Task: Open Card Harassment Prevention Training in Board Customer Feedback Management and Action Planning to Workspace Financial Planning and Analysis and add a team member Softage.3@softage.net, a label Yellow, a checklist Data Management, an attachment from your onedrive, a color Yellow and finally, add a card description 'Develop and launch new sales promotion for seasonal products' and a comment 'This task requires us to be proactive in identifying potential challenges and finding solutions to overcome them.'. Add a start date 'Jan 03, 1900' with a due date 'Jan 10, 1900'
Action: Mouse moved to (209, 128)
Screenshot: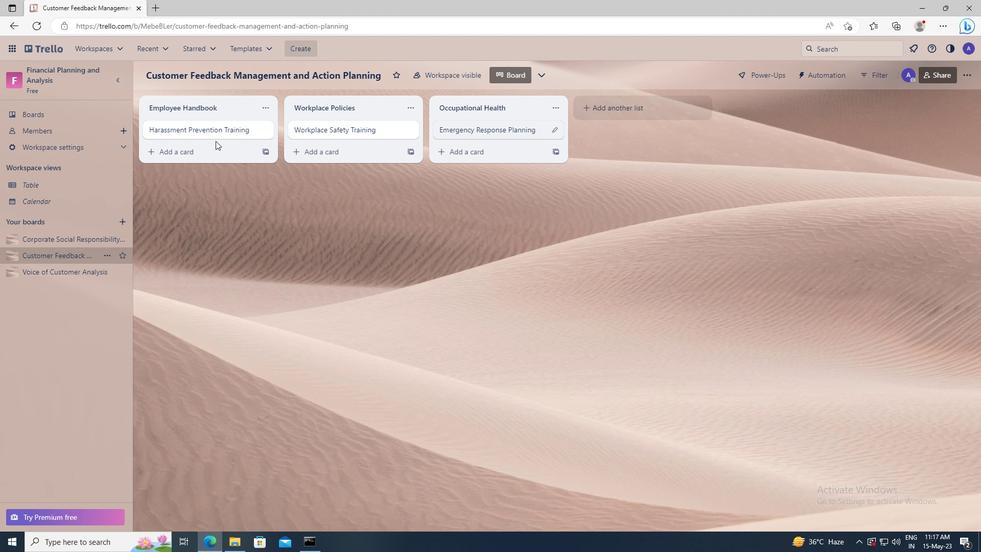 
Action: Mouse pressed left at (209, 128)
Screenshot: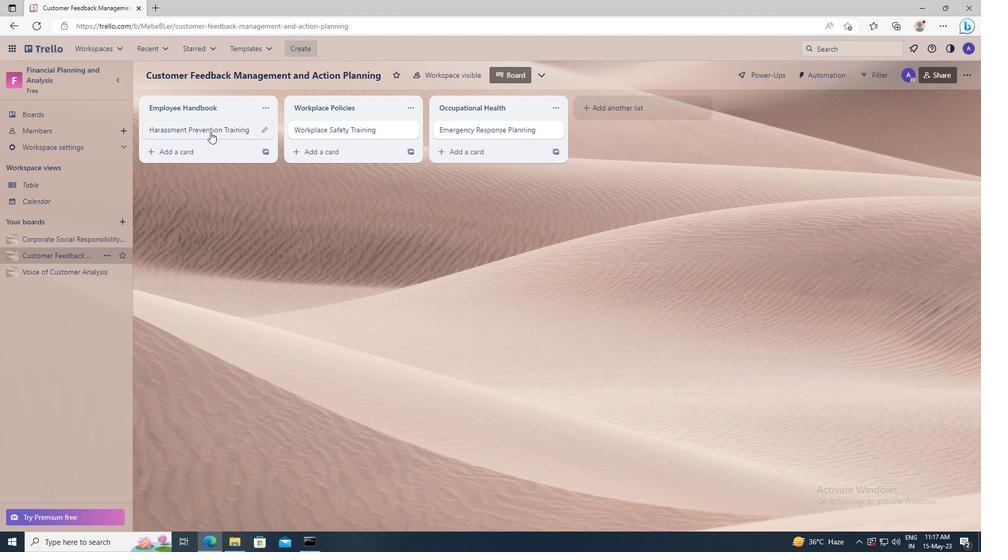 
Action: Mouse moved to (599, 126)
Screenshot: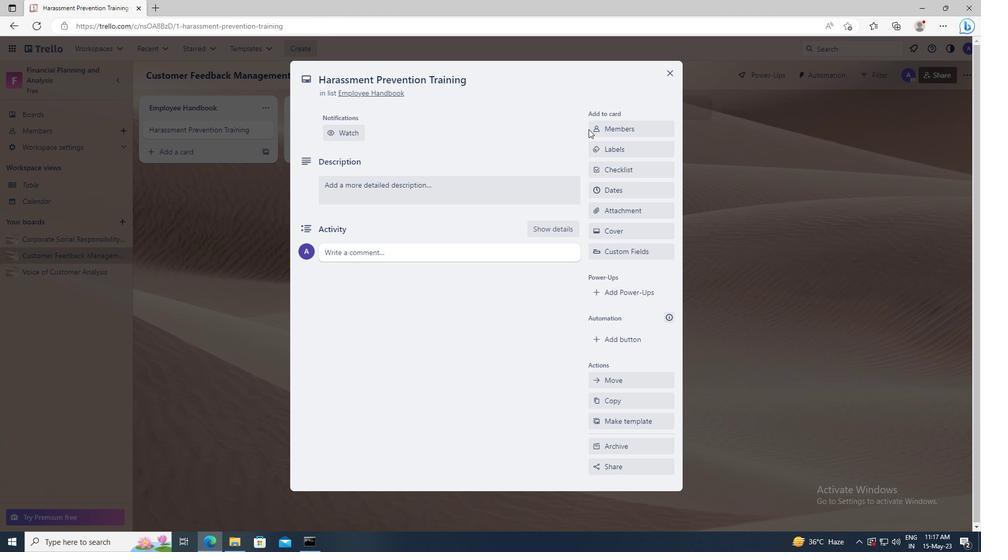 
Action: Mouse pressed left at (599, 126)
Screenshot: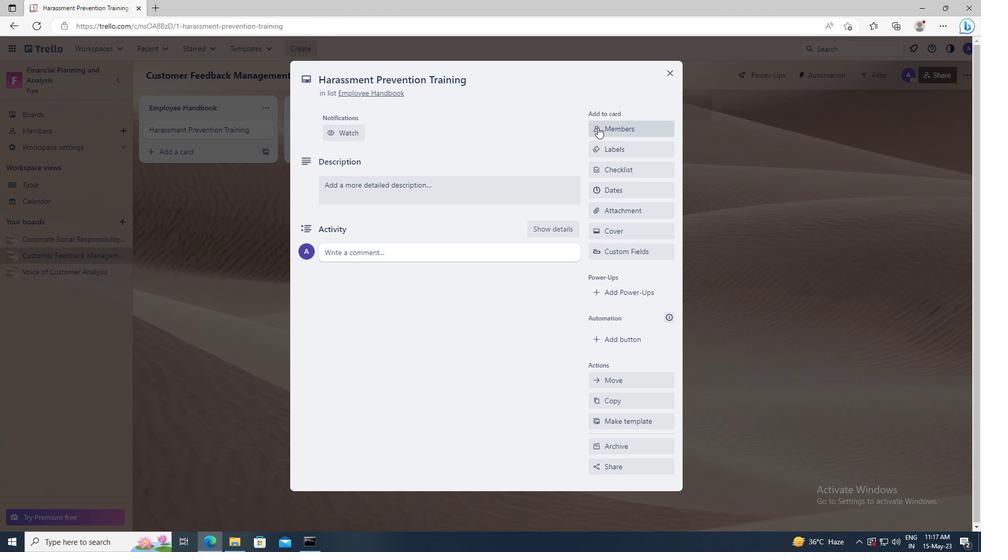
Action: Mouse moved to (607, 174)
Screenshot: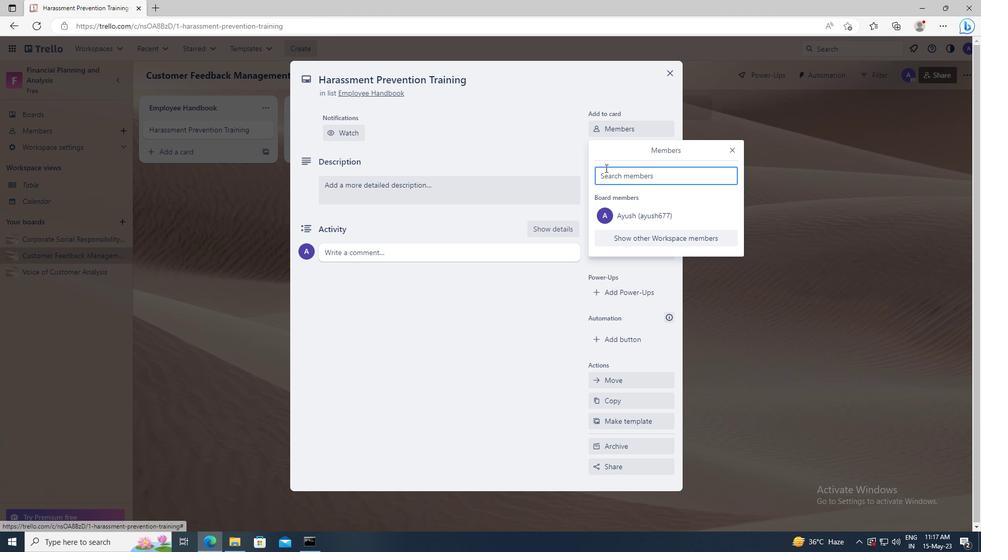 
Action: Mouse pressed left at (607, 174)
Screenshot: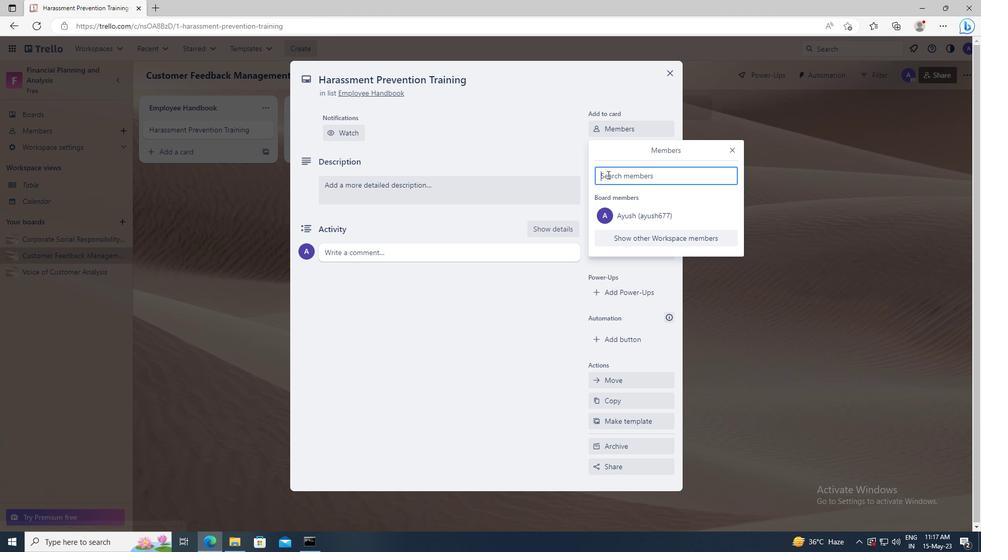 
Action: Mouse moved to (607, 174)
Screenshot: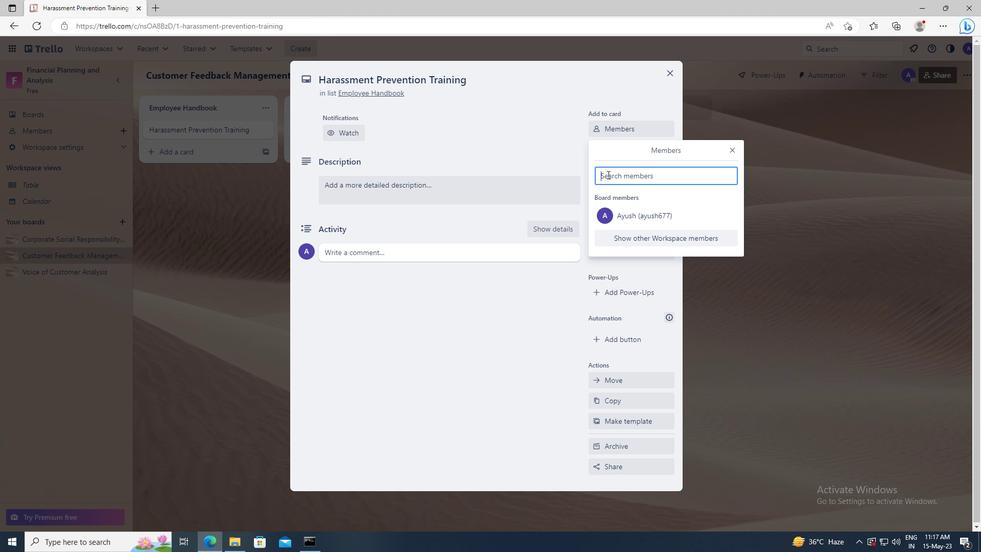 
Action: Key pressed <Key.shift>SOFTAGE.3
Screenshot: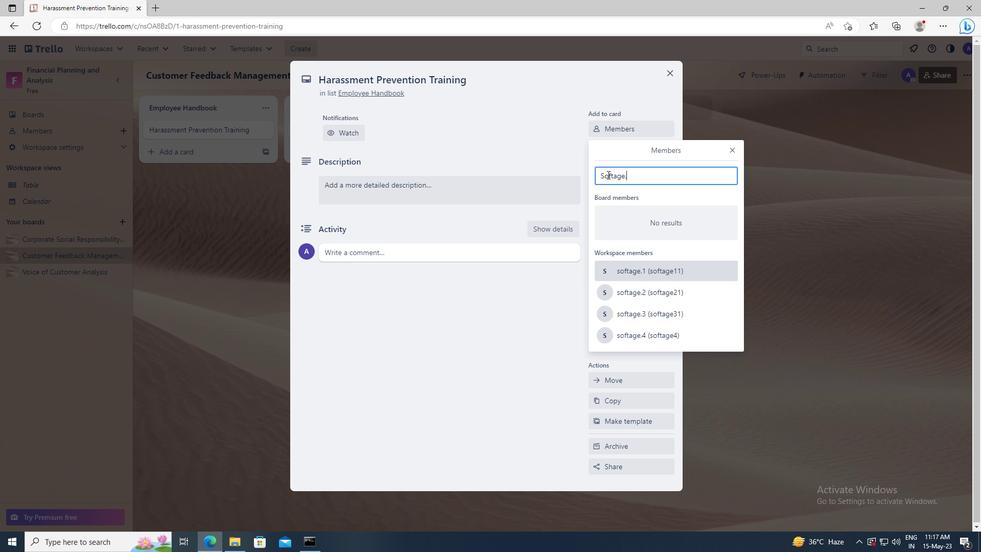 
Action: Mouse moved to (621, 270)
Screenshot: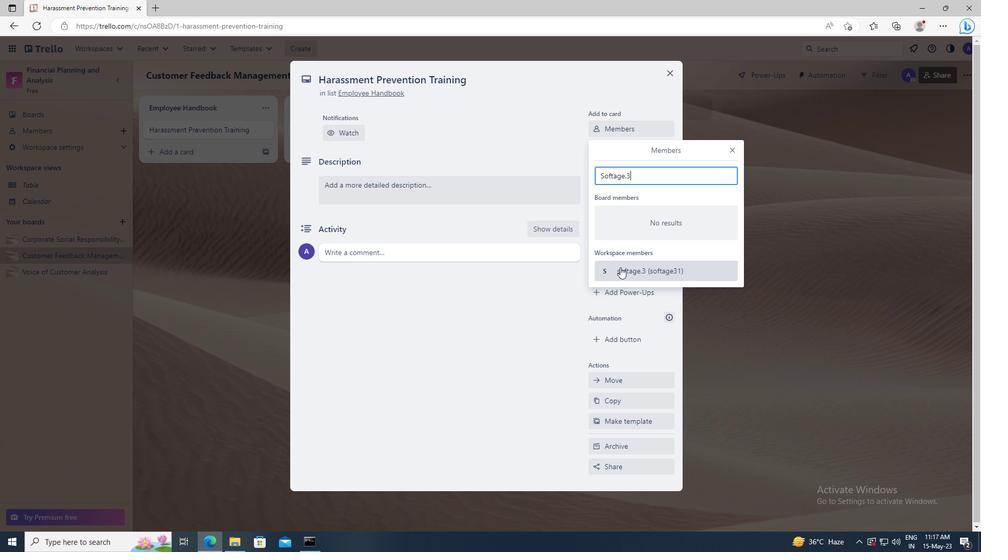 
Action: Mouse pressed left at (621, 270)
Screenshot: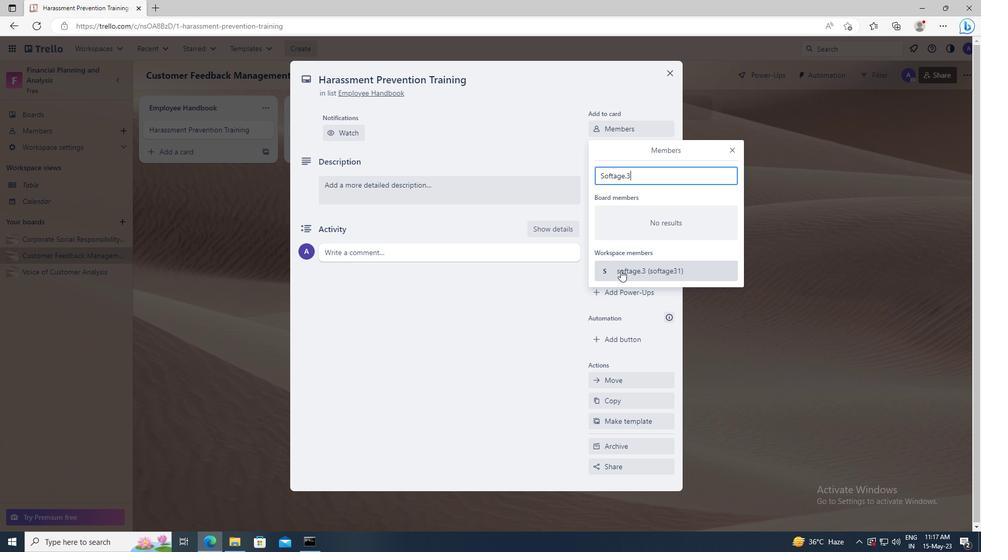 
Action: Mouse moved to (732, 149)
Screenshot: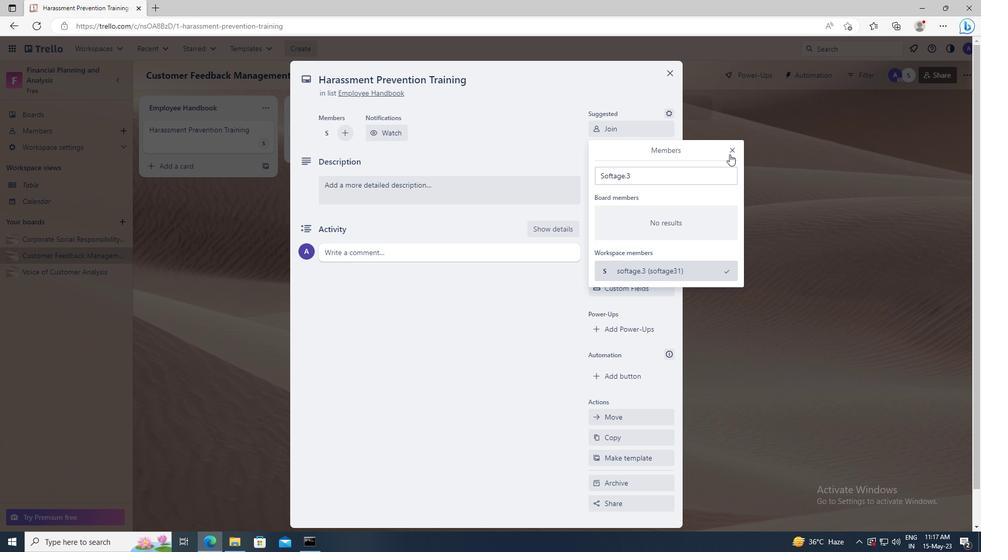 
Action: Mouse pressed left at (732, 149)
Screenshot: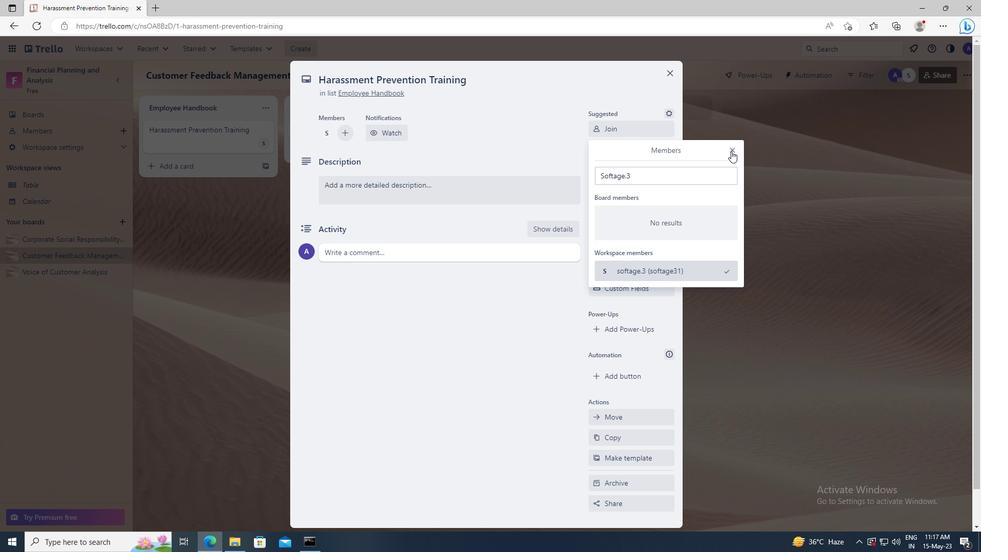 
Action: Mouse moved to (622, 186)
Screenshot: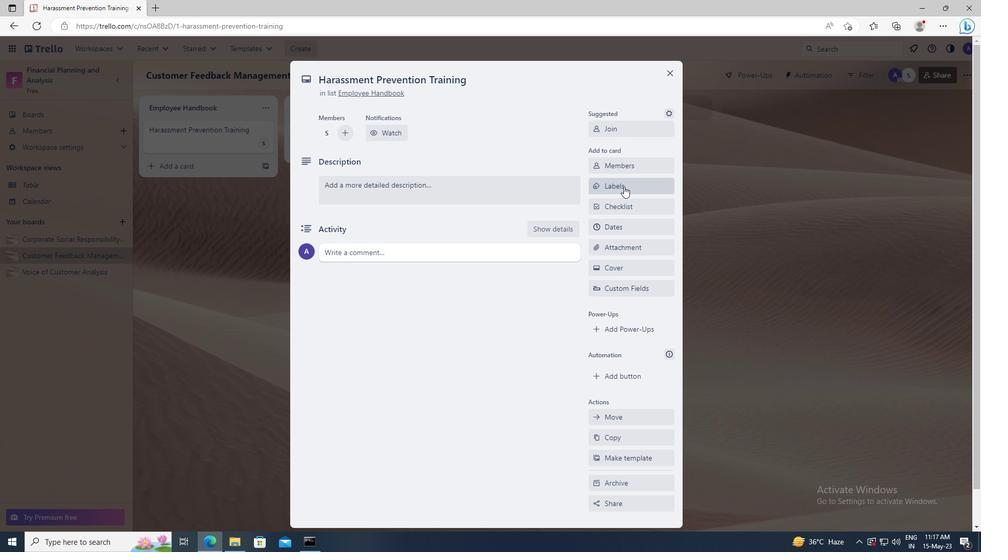 
Action: Mouse pressed left at (622, 186)
Screenshot: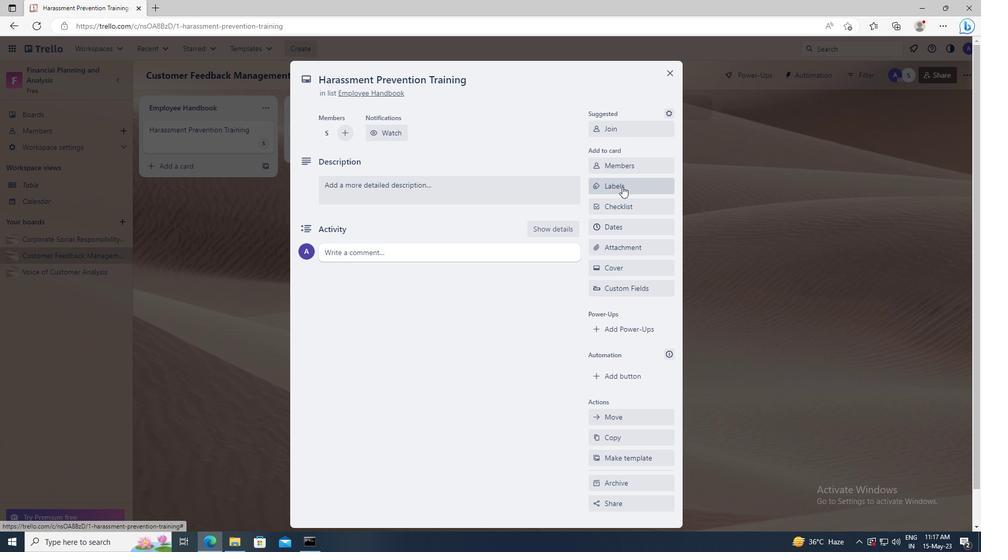 
Action: Mouse moved to (659, 385)
Screenshot: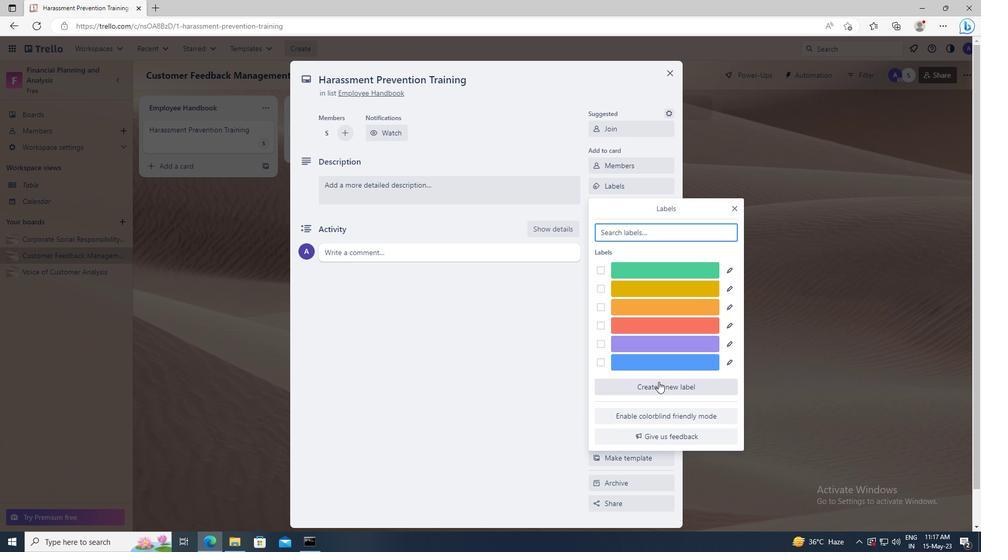 
Action: Mouse pressed left at (659, 385)
Screenshot: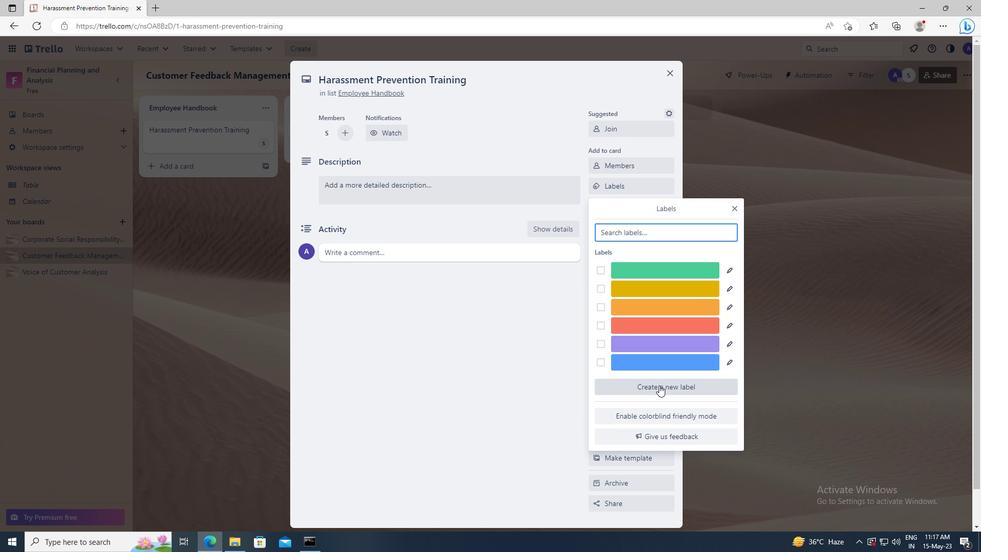 
Action: Mouse moved to (640, 358)
Screenshot: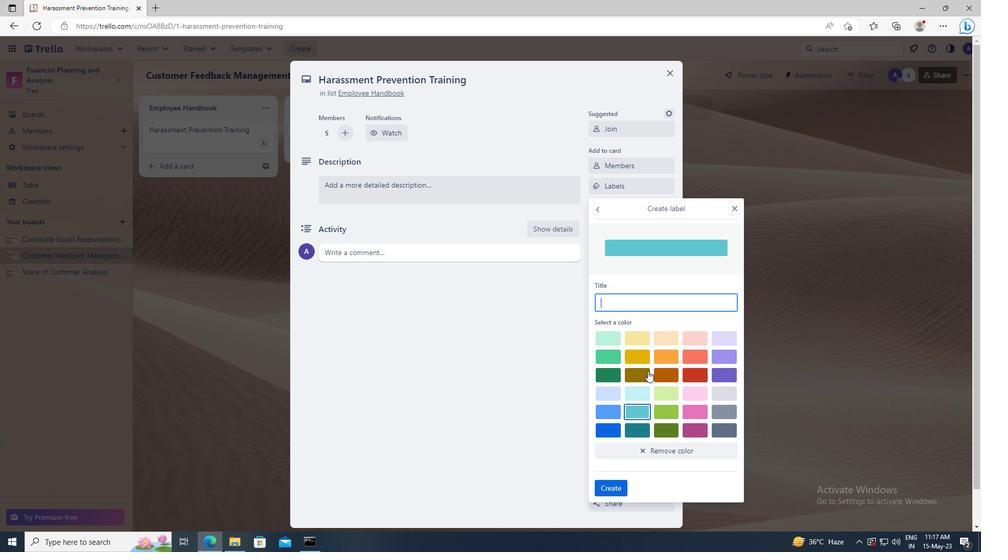 
Action: Mouse pressed left at (640, 358)
Screenshot: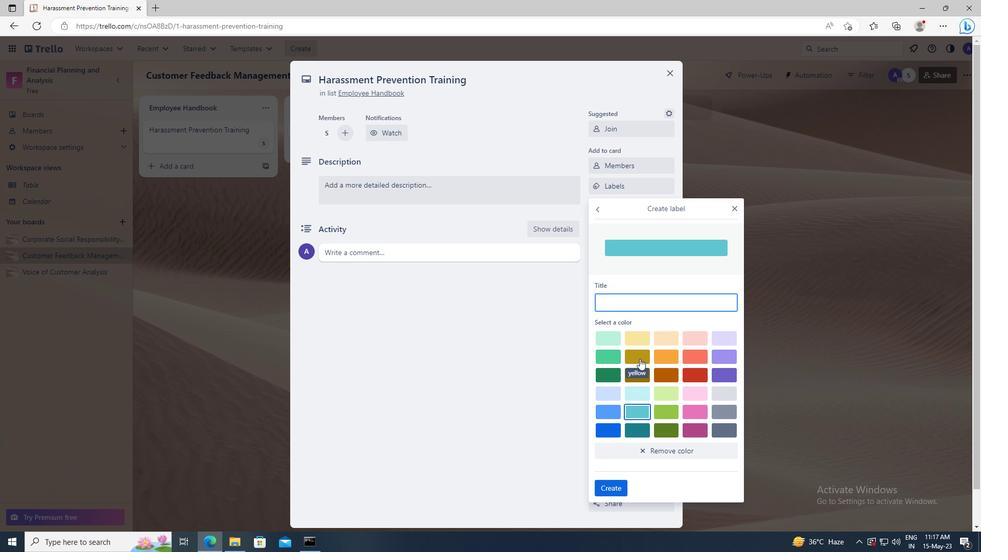 
Action: Mouse moved to (616, 487)
Screenshot: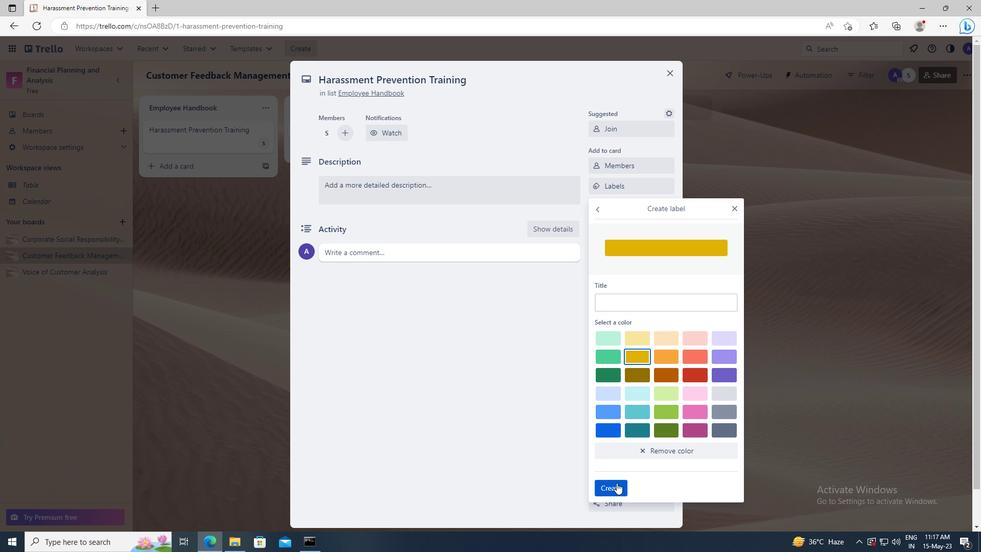 
Action: Mouse pressed left at (616, 487)
Screenshot: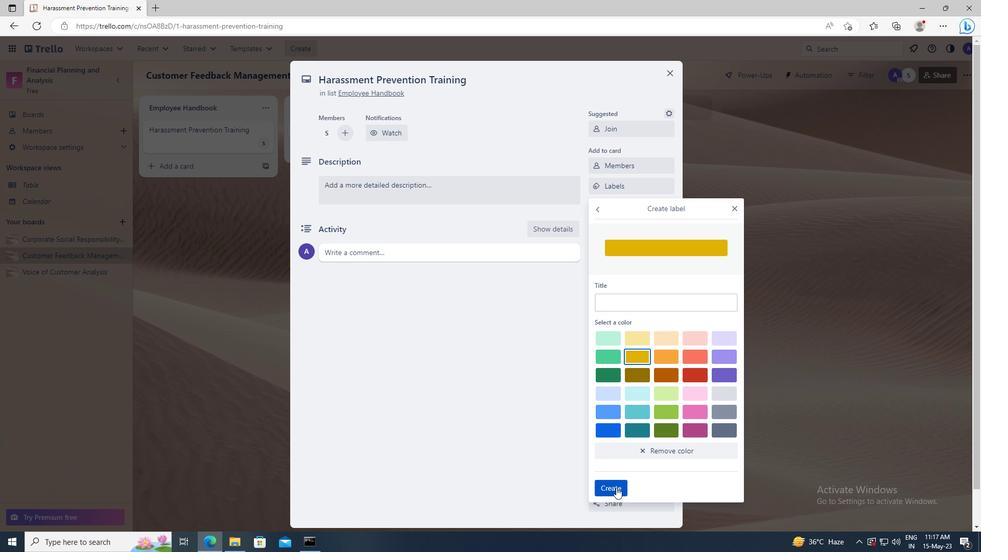 
Action: Mouse moved to (737, 208)
Screenshot: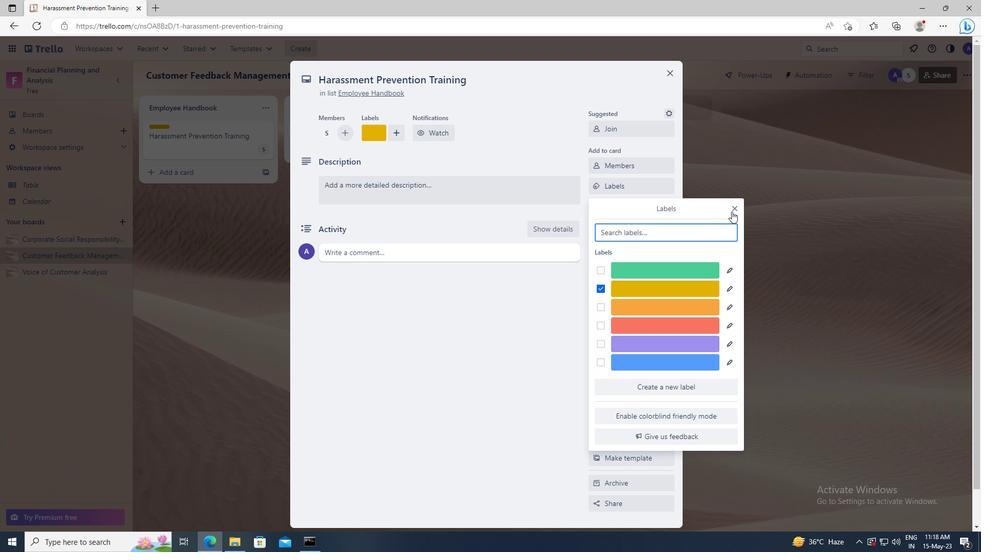 
Action: Mouse pressed left at (737, 208)
Screenshot: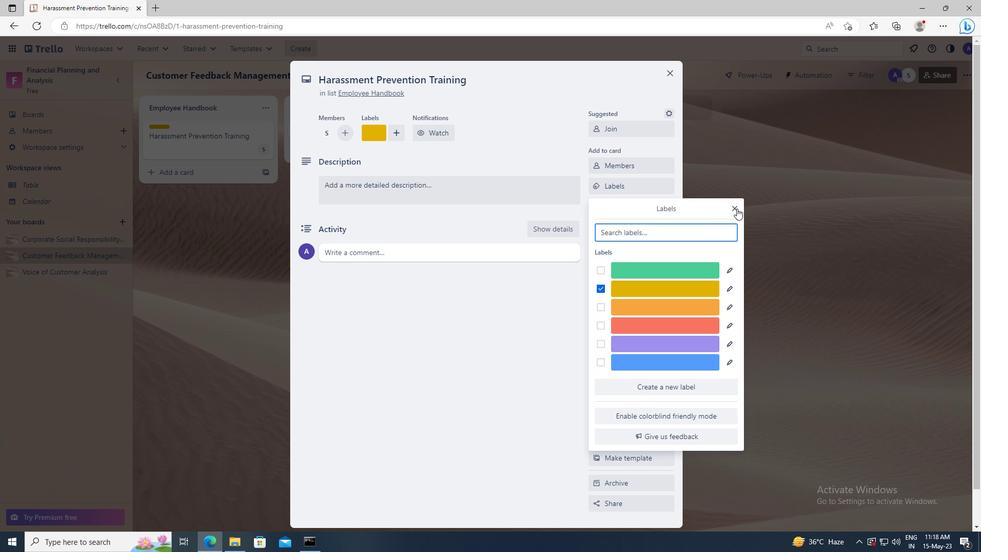
Action: Mouse moved to (650, 204)
Screenshot: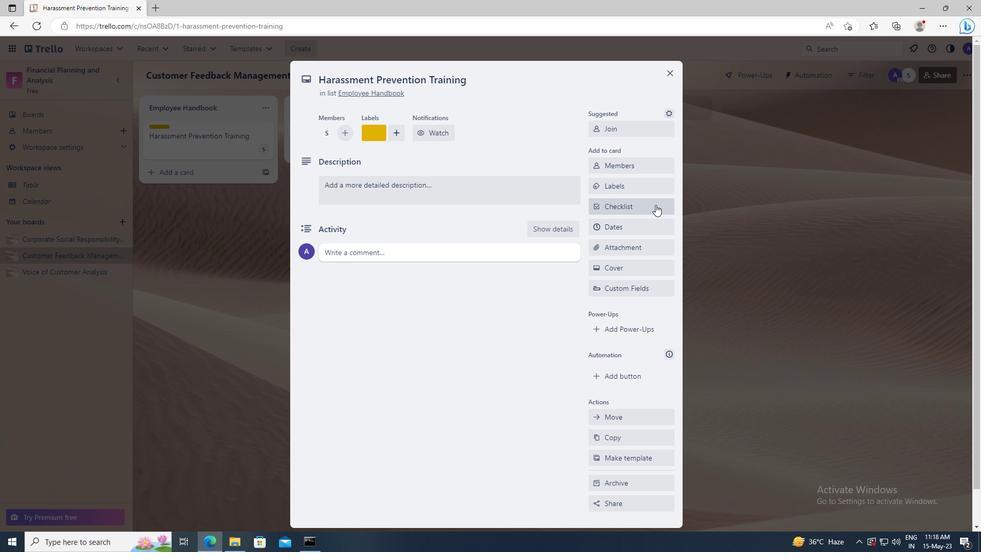 
Action: Mouse pressed left at (650, 204)
Screenshot: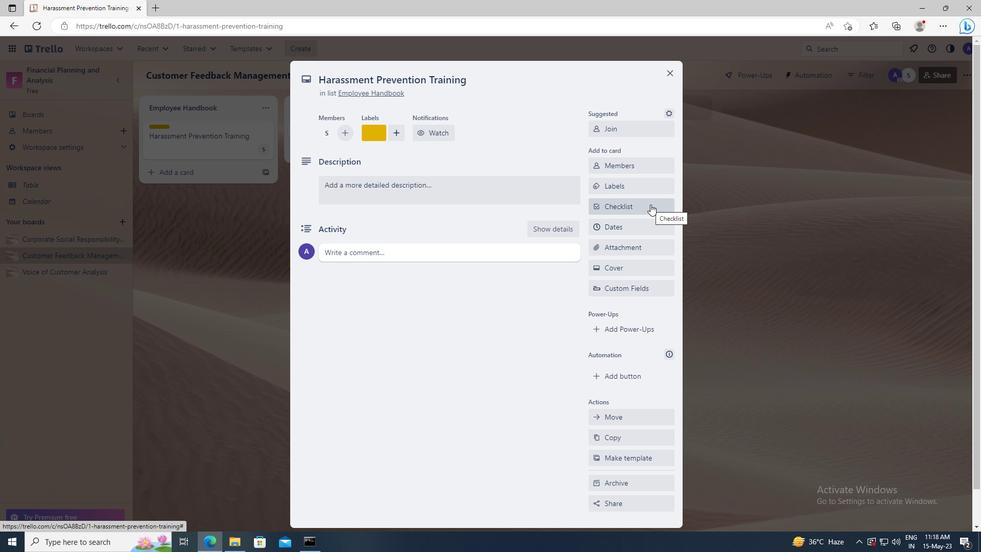 
Action: Key pressed <Key.shift>DATA<Key.space><Key.shift>MANAGEMENT
Screenshot: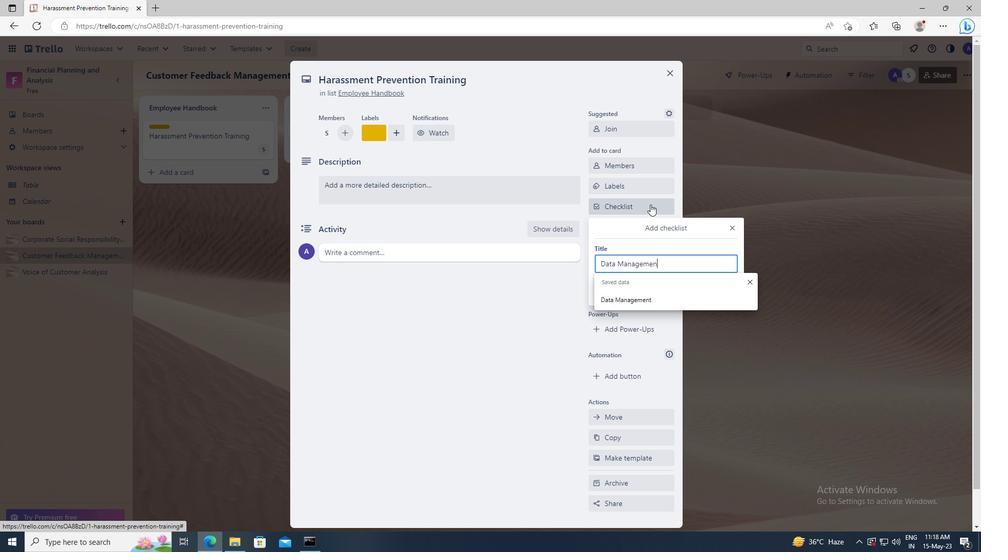 
Action: Mouse moved to (618, 292)
Screenshot: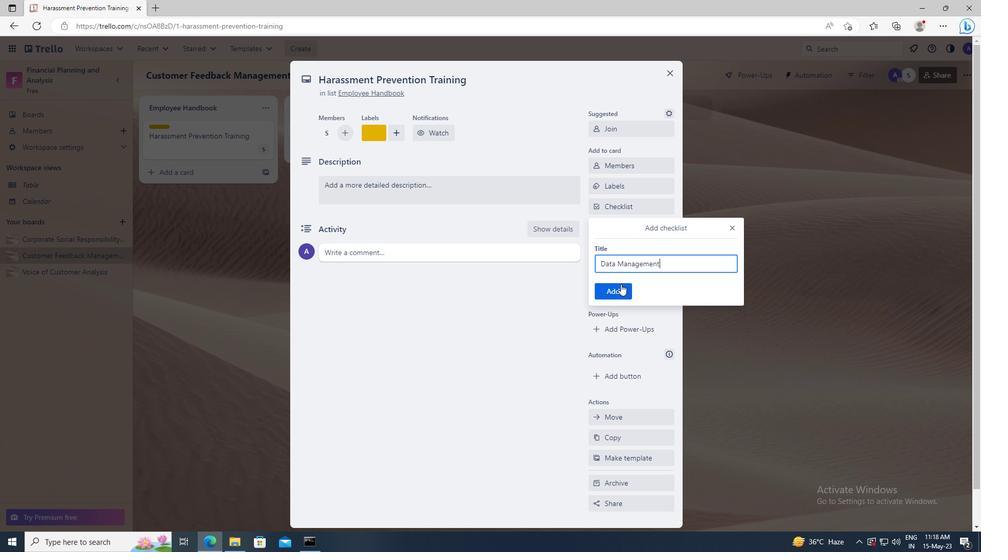 
Action: Mouse pressed left at (618, 292)
Screenshot: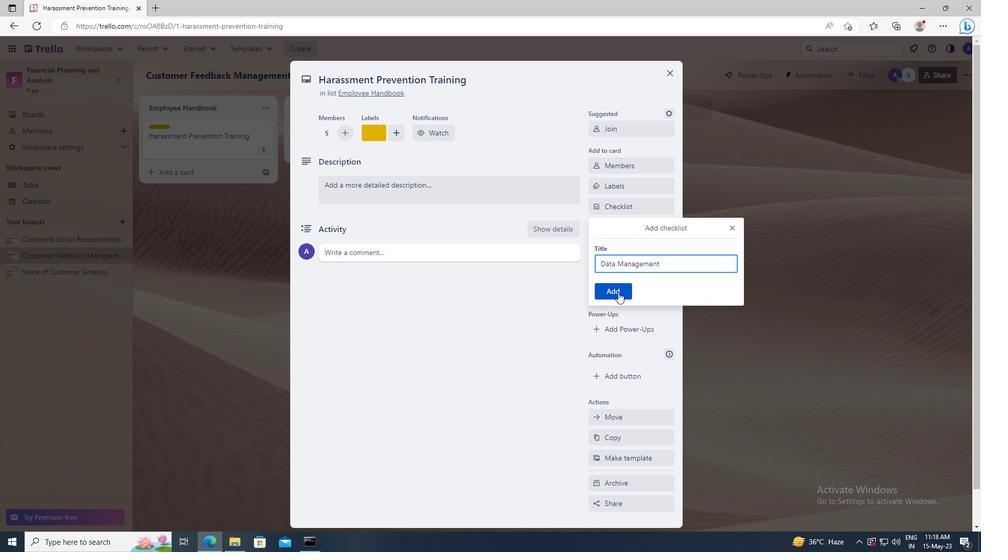 
Action: Mouse moved to (611, 250)
Screenshot: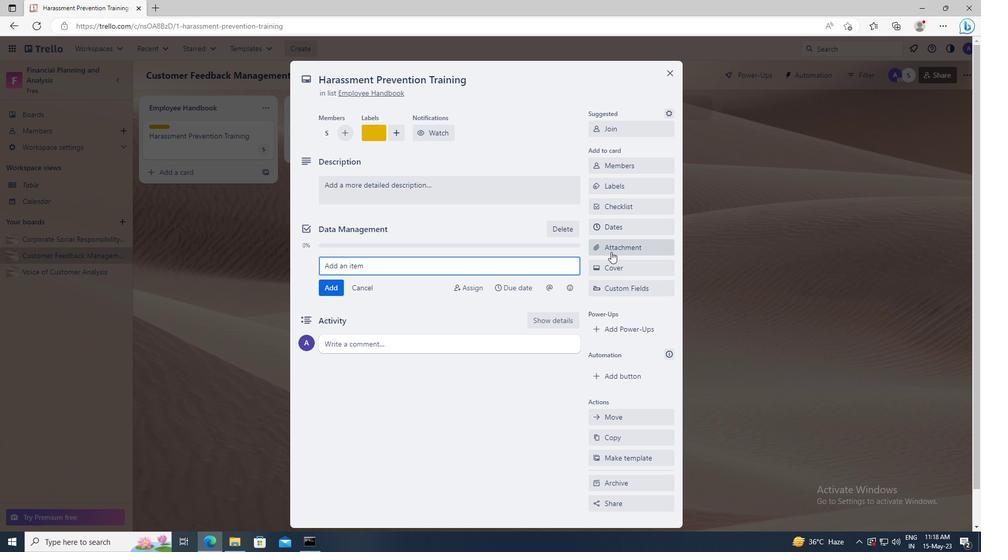 
Action: Mouse pressed left at (611, 250)
Screenshot: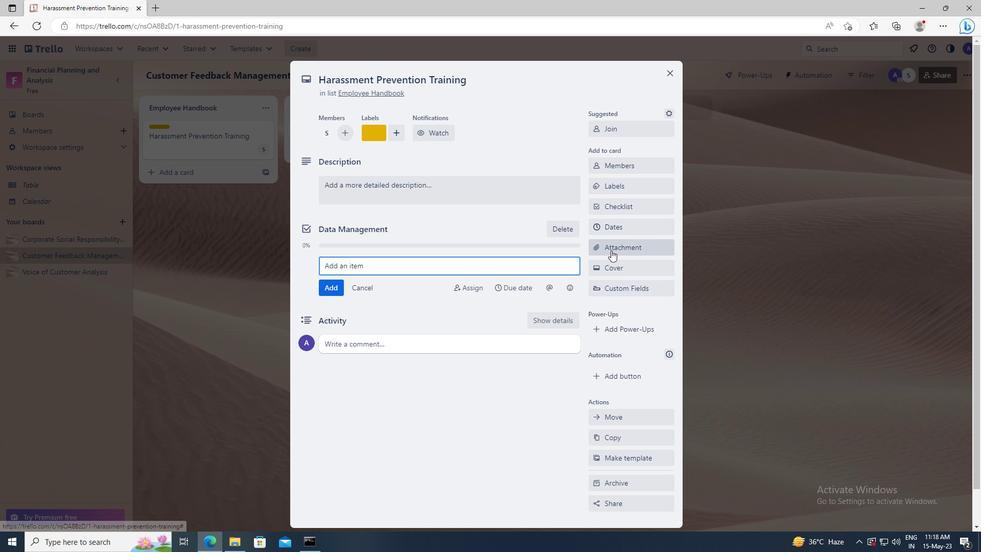 
Action: Mouse moved to (623, 372)
Screenshot: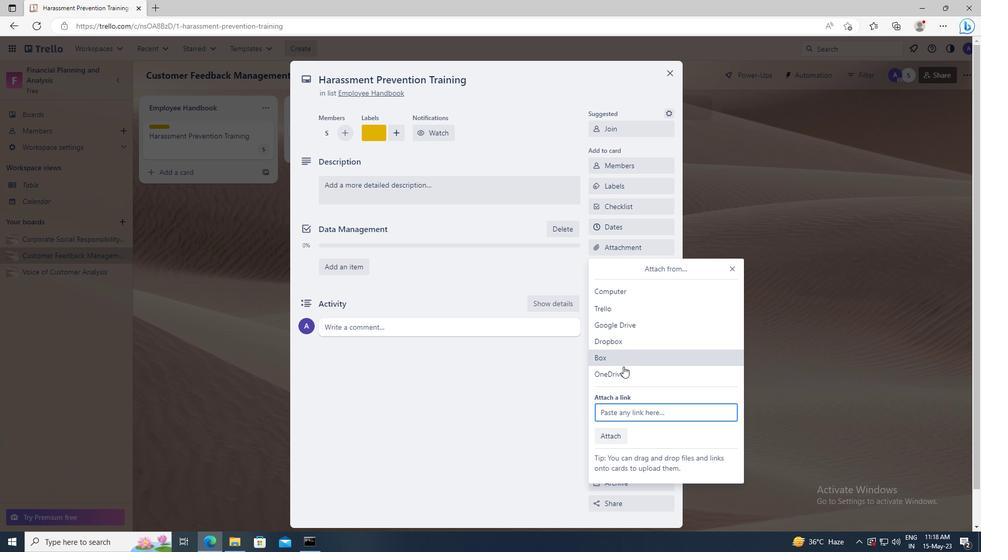 
Action: Mouse pressed left at (623, 372)
Screenshot: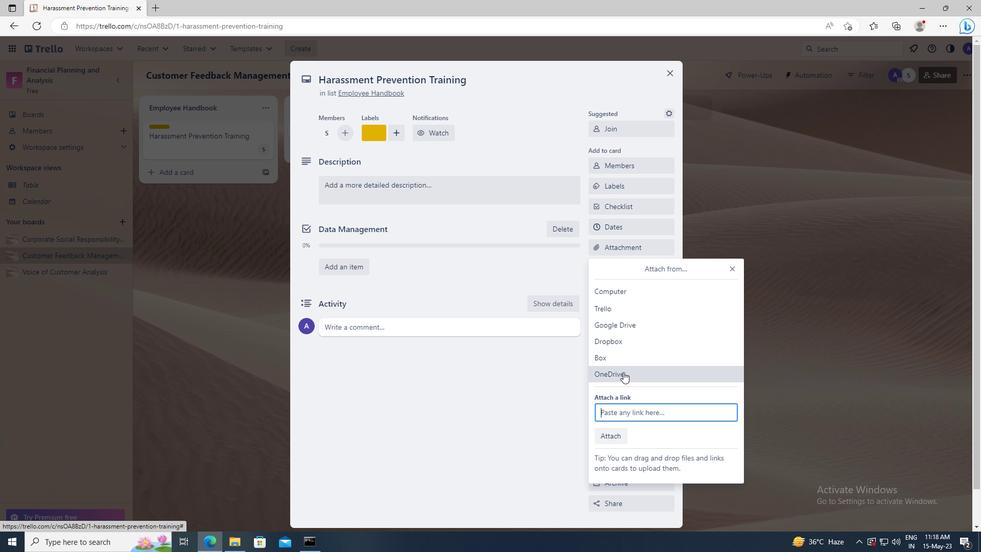 
Action: Mouse moved to (376, 203)
Screenshot: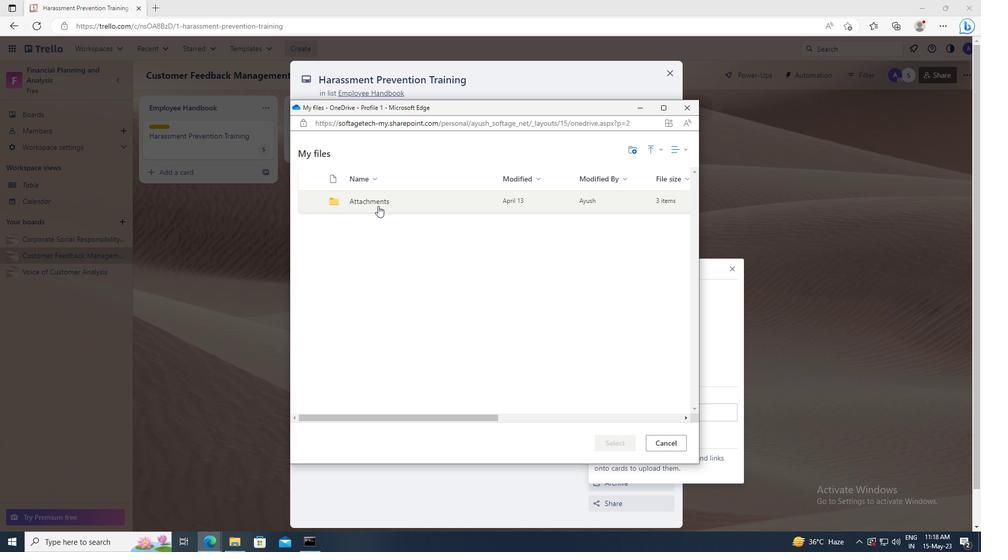 
Action: Mouse pressed left at (376, 203)
Screenshot: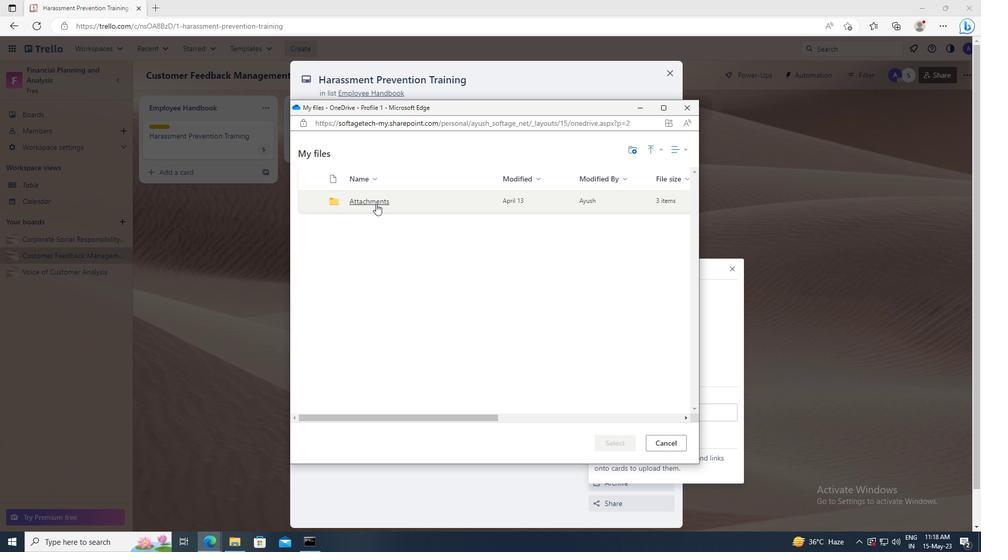 
Action: Mouse moved to (312, 204)
Screenshot: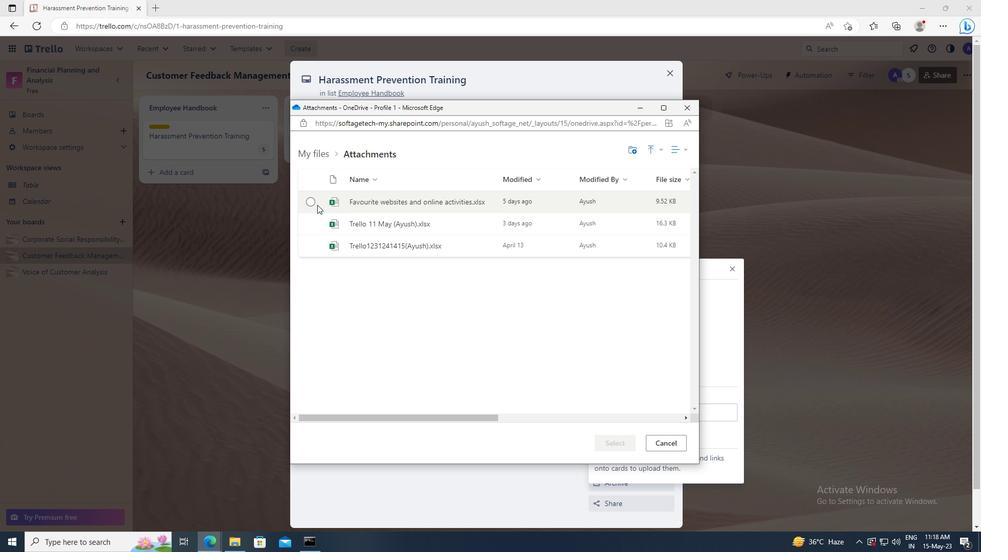 
Action: Mouse pressed left at (312, 204)
Screenshot: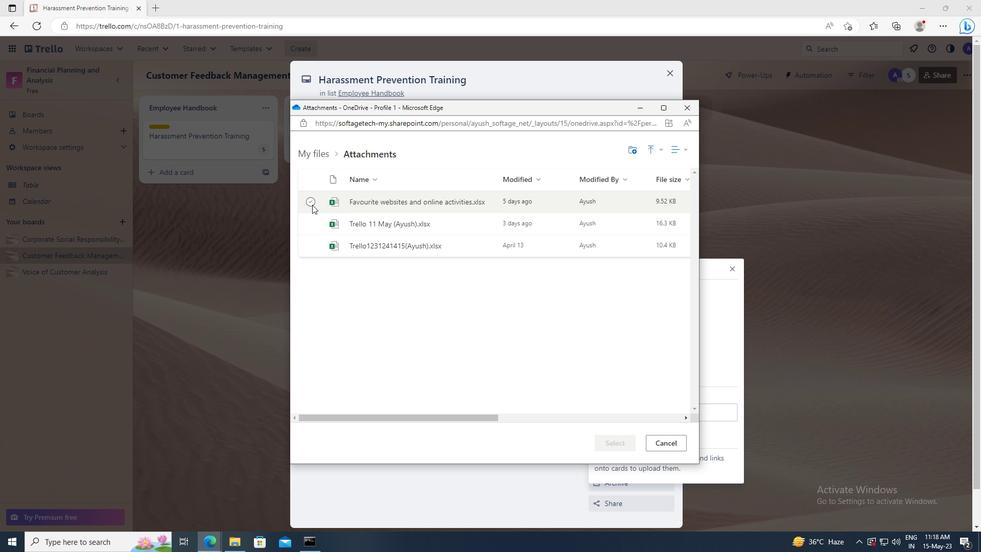 
Action: Mouse moved to (613, 440)
Screenshot: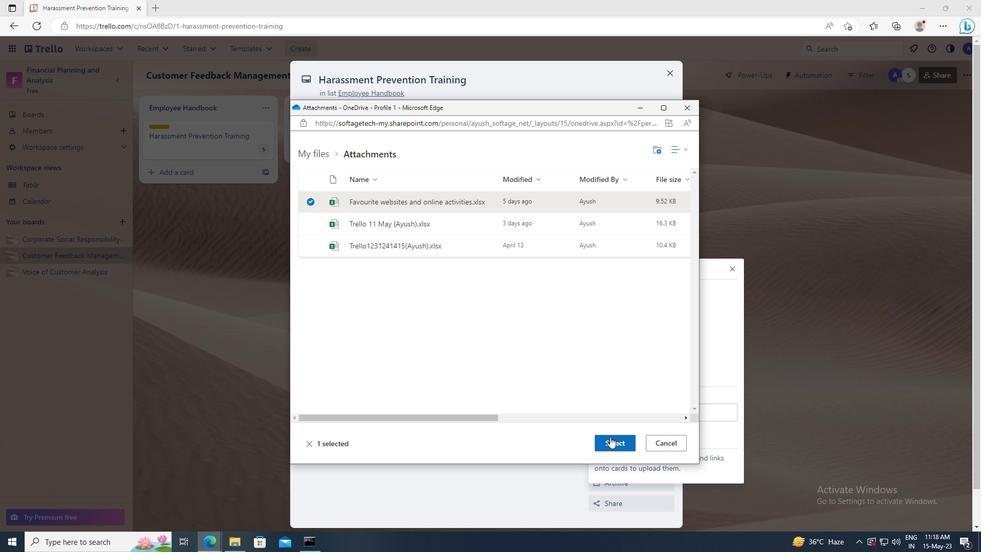 
Action: Mouse pressed left at (613, 440)
Screenshot: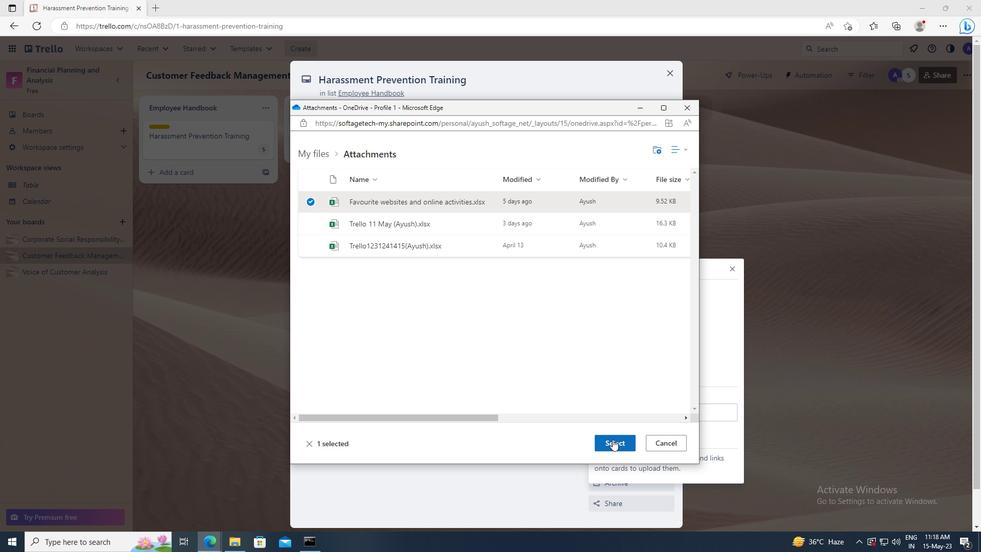 
Action: Mouse moved to (610, 270)
Screenshot: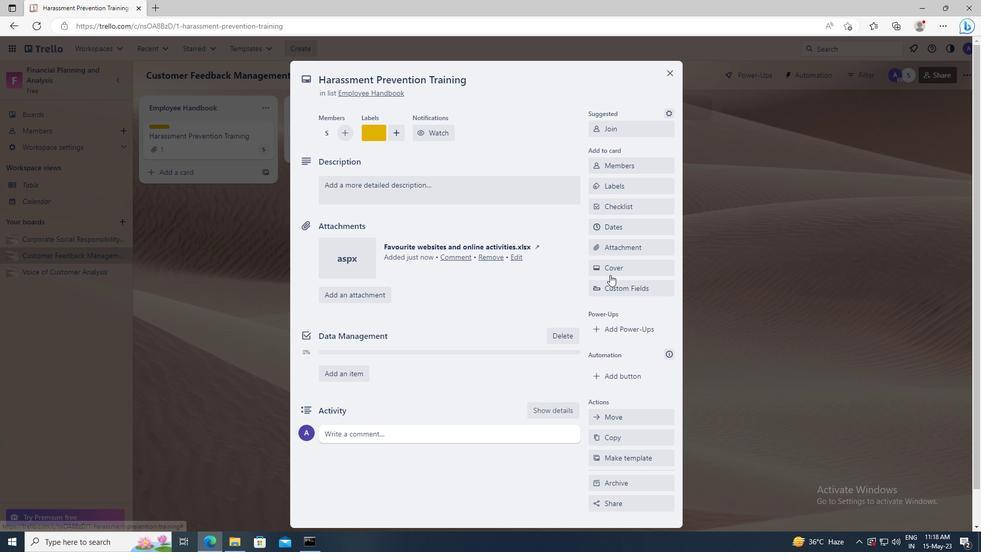 
Action: Mouse pressed left at (610, 270)
Screenshot: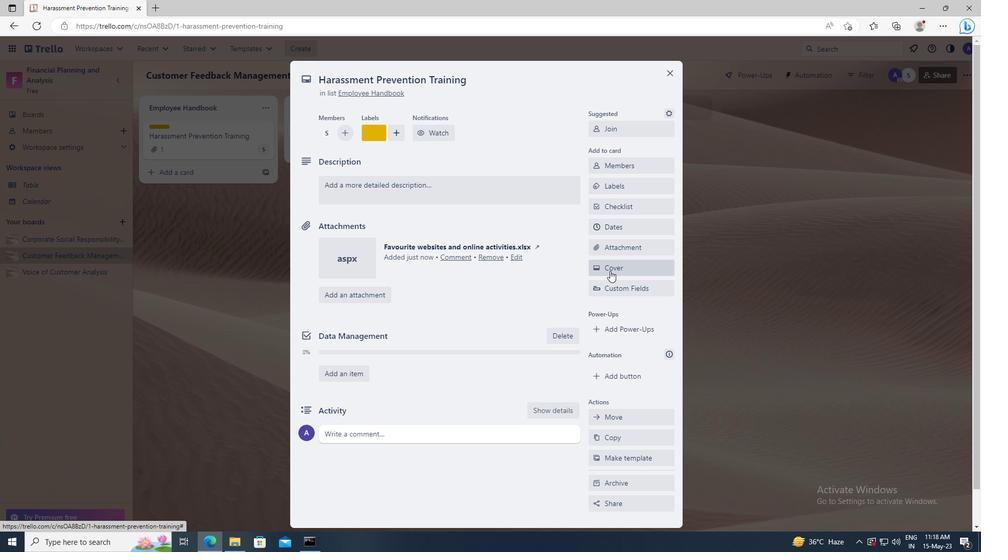
Action: Mouse moved to (639, 325)
Screenshot: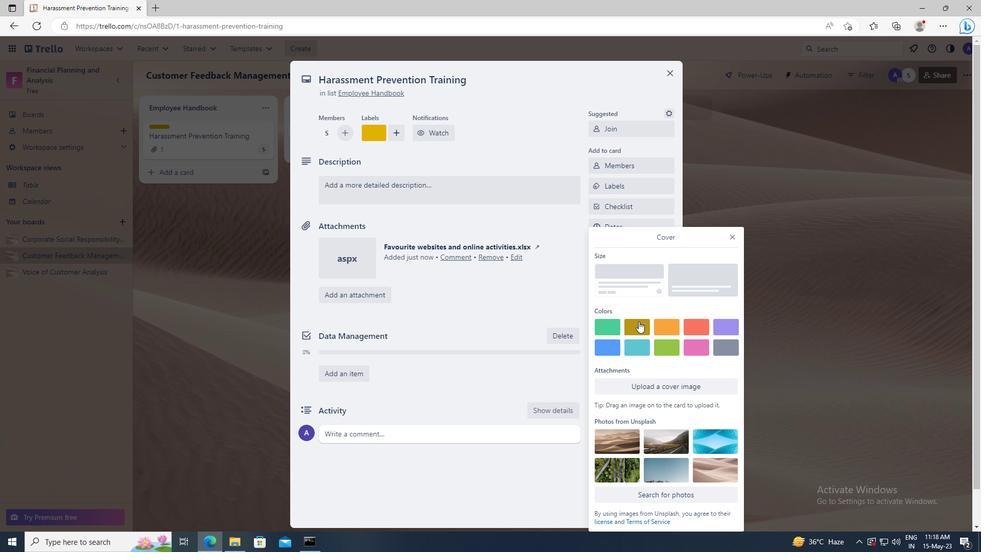 
Action: Mouse pressed left at (639, 325)
Screenshot: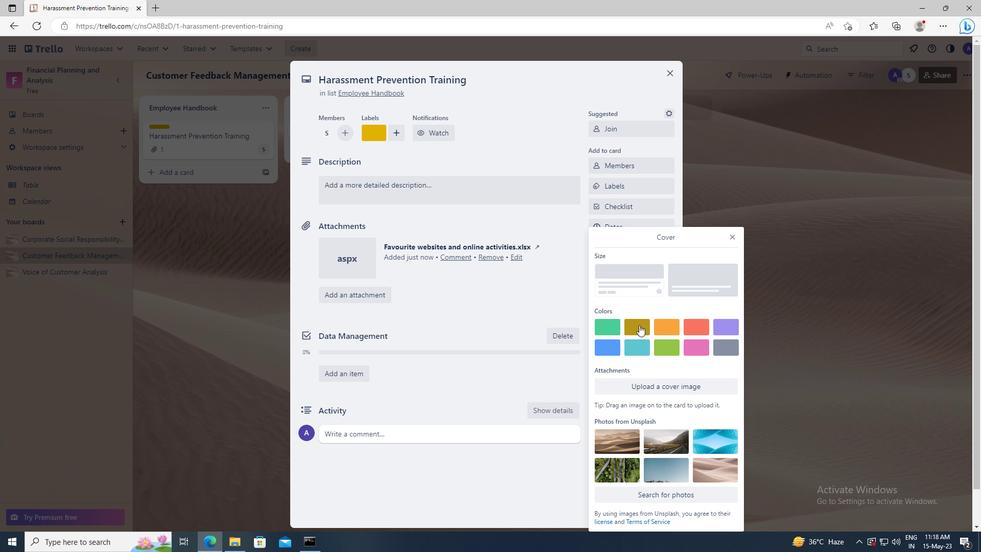 
Action: Mouse moved to (732, 217)
Screenshot: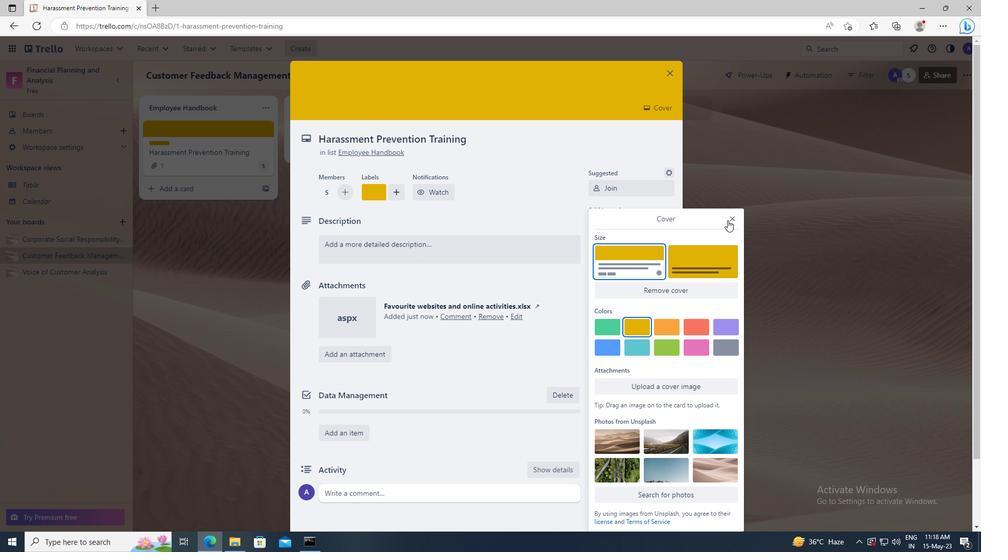
Action: Mouse pressed left at (732, 217)
Screenshot: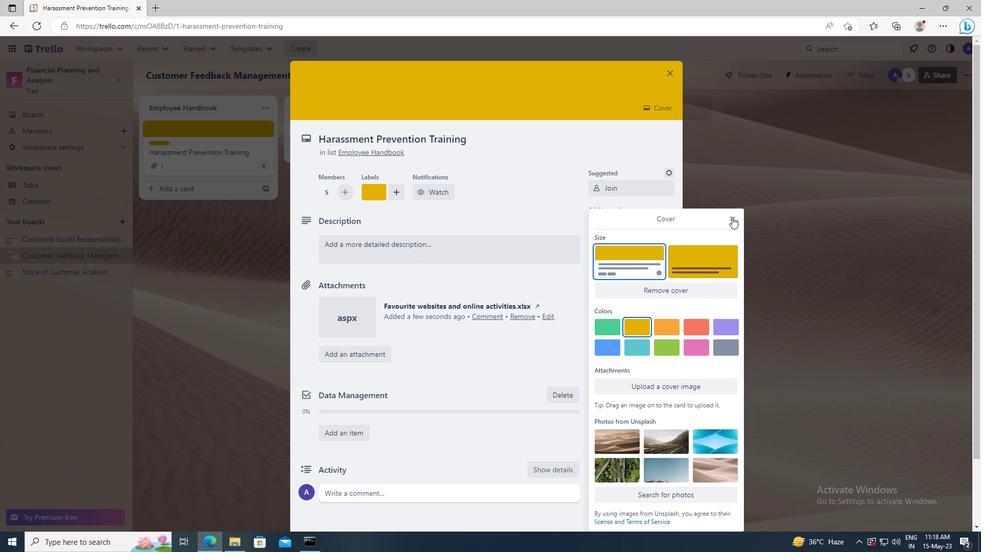 
Action: Mouse moved to (489, 251)
Screenshot: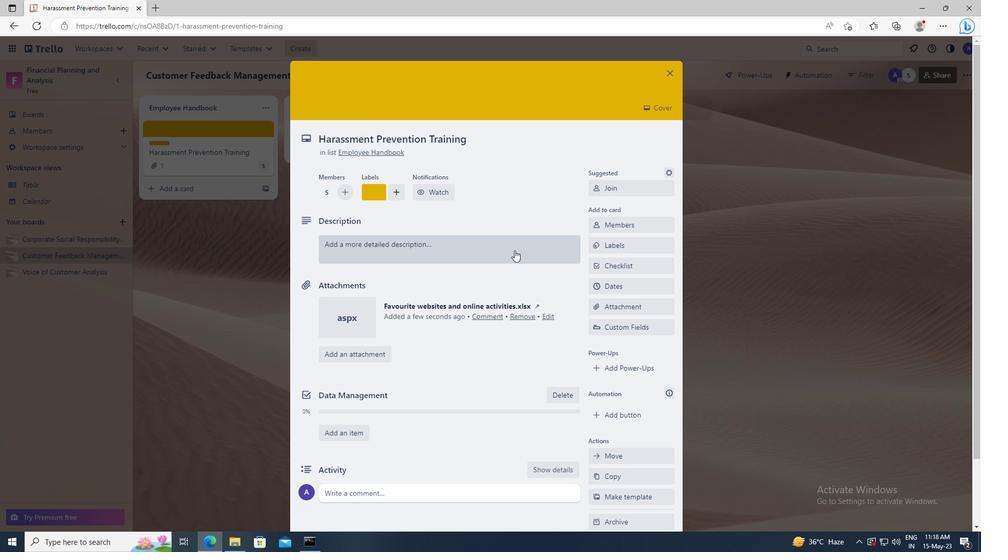 
Action: Mouse pressed left at (489, 251)
Screenshot: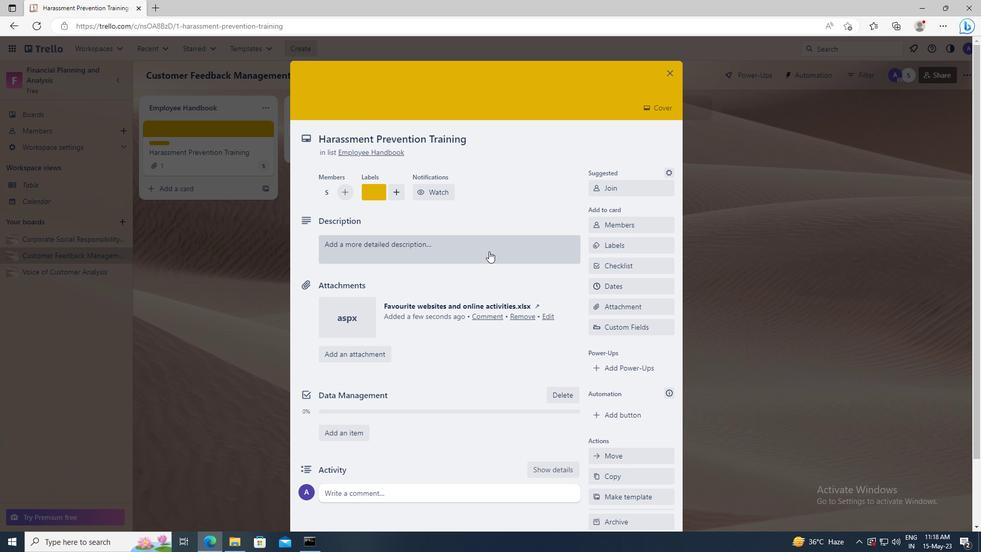 
Action: Key pressed <Key.shift>DEVELOP<Key.space>AND<Key.space>LAUNCH<Key.space>NEW<Key.space>SALES<Key.space>PROMOTION<Key.space>FOR<Key.space>SEASONAL<Key.space>PRODUCTS
Screenshot: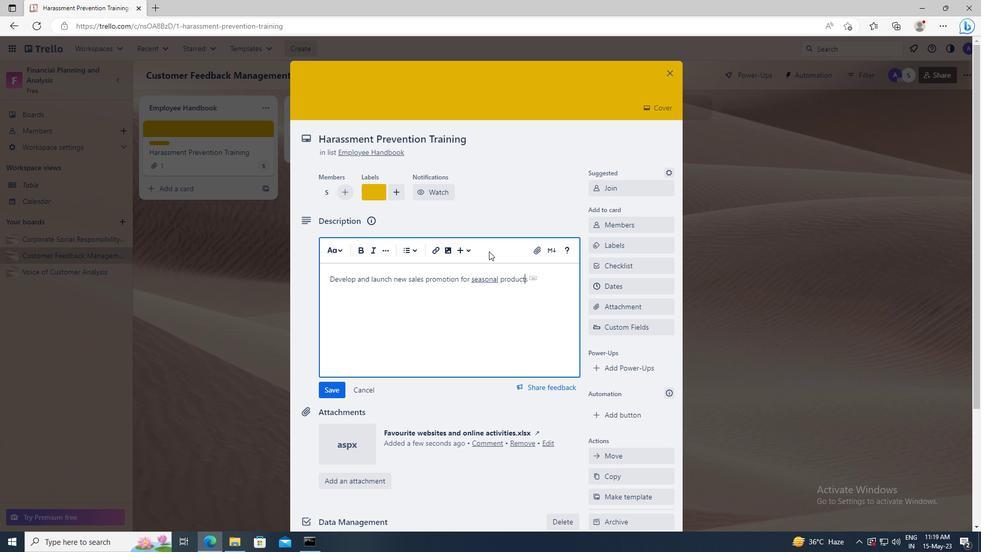 
Action: Mouse scrolled (489, 251) with delta (0, 0)
Screenshot: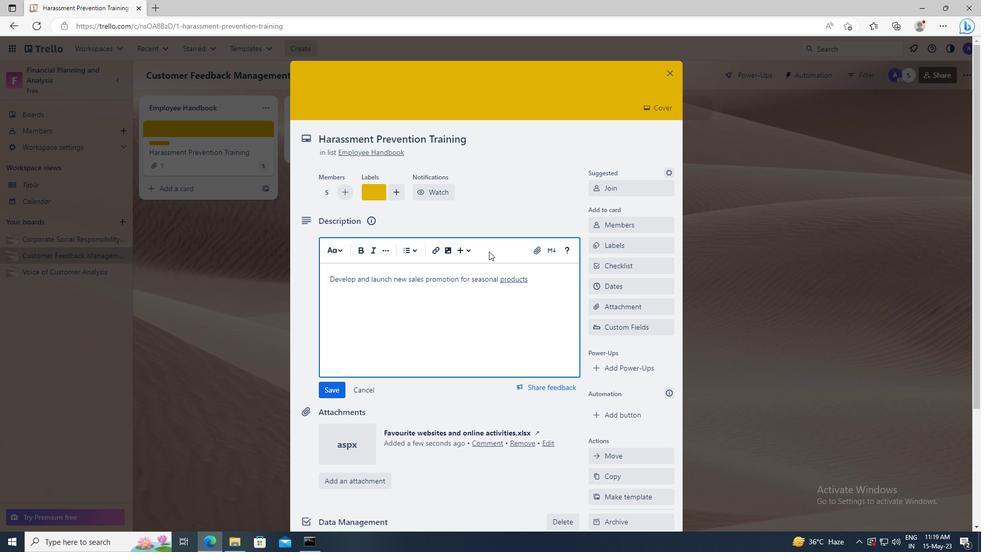 
Action: Mouse moved to (334, 315)
Screenshot: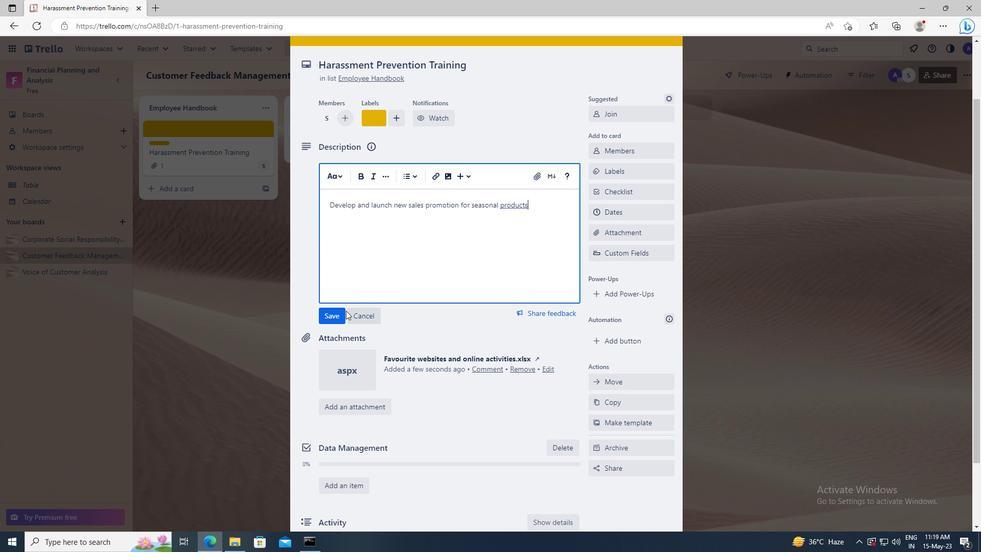 
Action: Mouse pressed left at (334, 315)
Screenshot: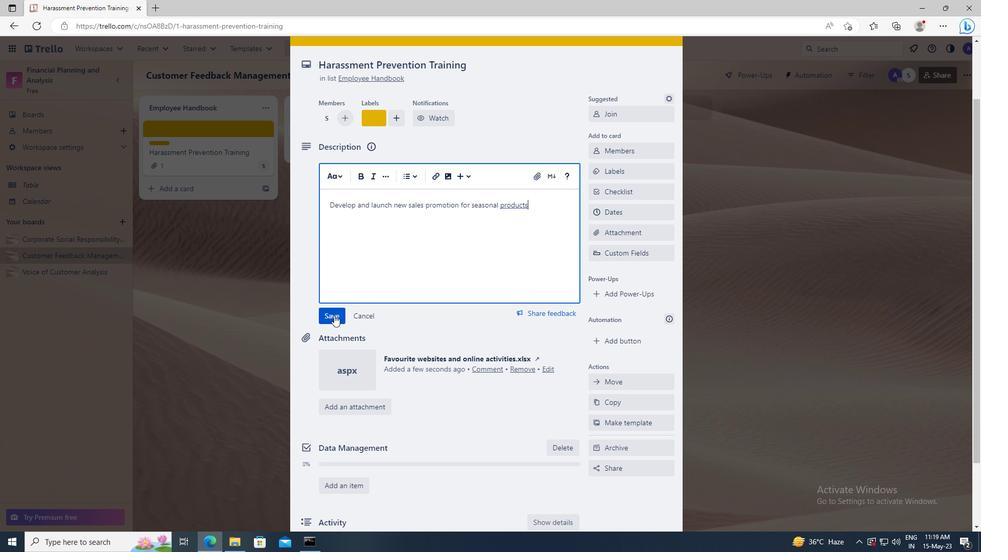 
Action: Mouse moved to (349, 399)
Screenshot: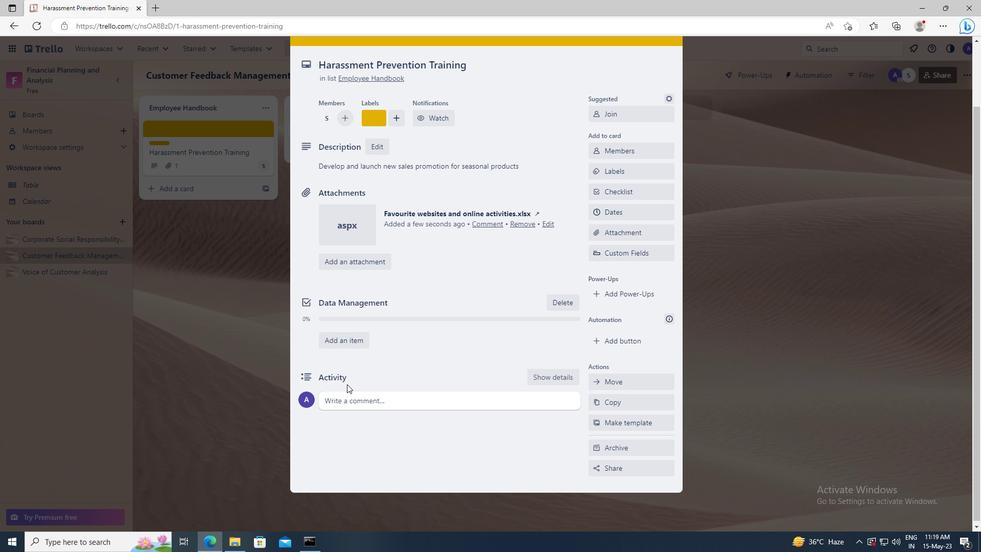 
Action: Mouse pressed left at (349, 399)
Screenshot: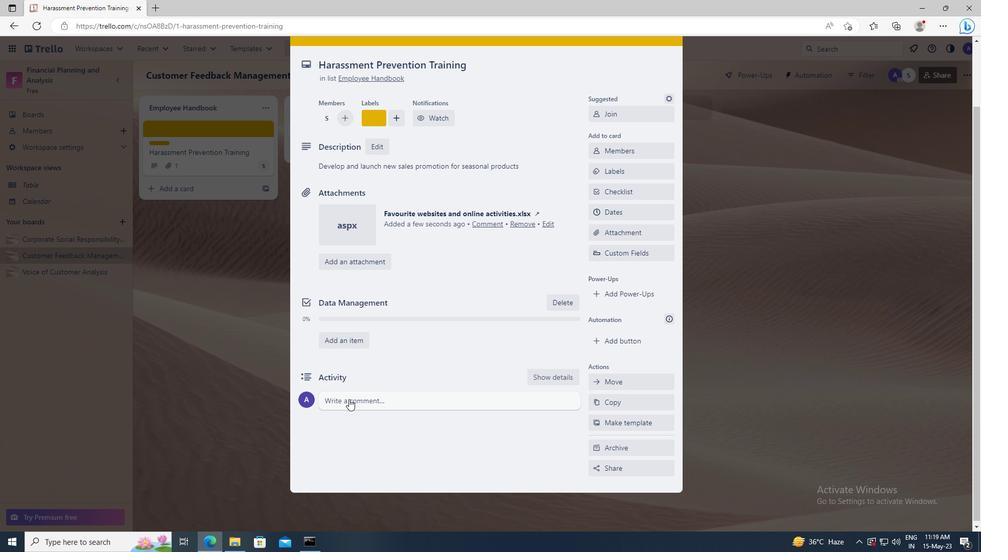 
Action: Key pressed <Key.shift>THIS<Key.space>TASK<Key.space>REQUIRES<Key.space>US<Key.space>TO<Key.space>BE<Key.space>PROACTIVE<Key.space>IN<Key.space>IDENTIFYING<Key.space>POTENTIAL<Key.space>CHALLENGES<Key.space>AND<Key.space>FINDING<Key.space>SOLUTIONS<Key.space>TO<Key.space>OVERCOME<Key.space>THEM.
Screenshot: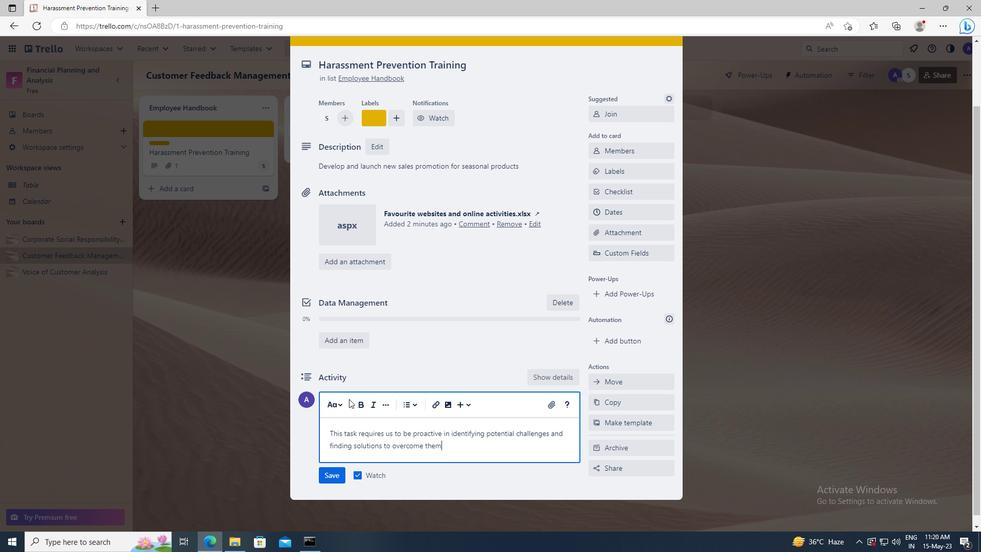 
Action: Mouse moved to (339, 472)
Screenshot: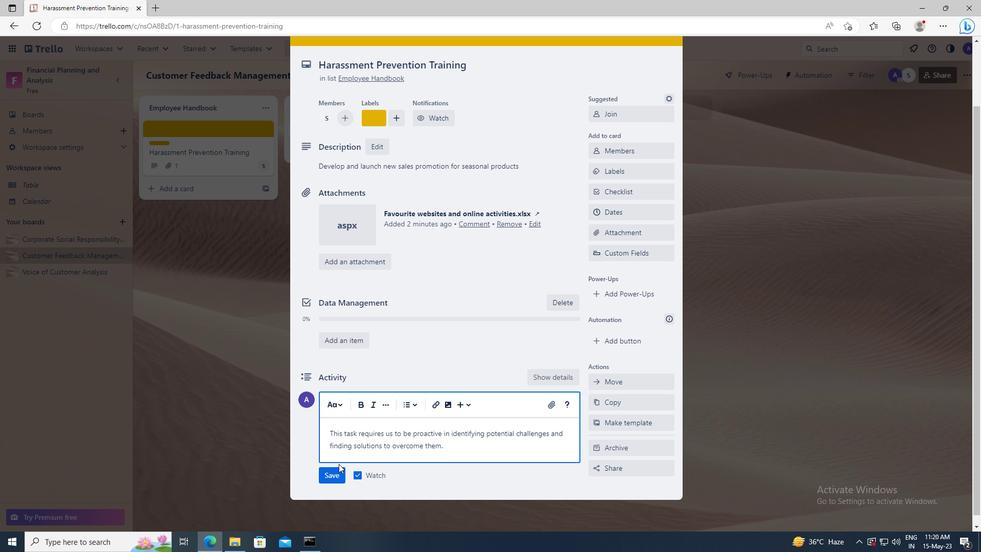 
Action: Mouse pressed left at (339, 472)
Screenshot: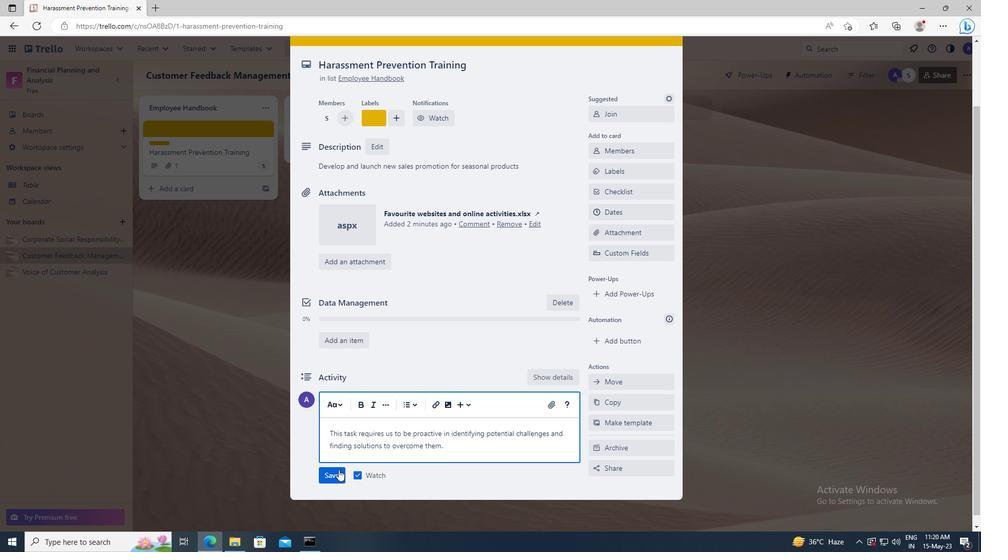 
Action: Mouse moved to (598, 214)
Screenshot: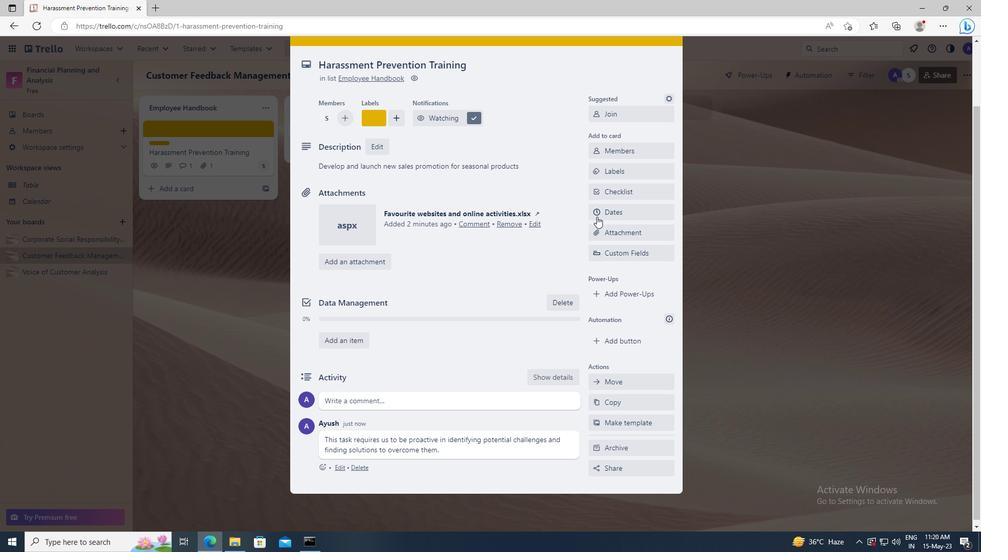 
Action: Mouse pressed left at (598, 214)
Screenshot: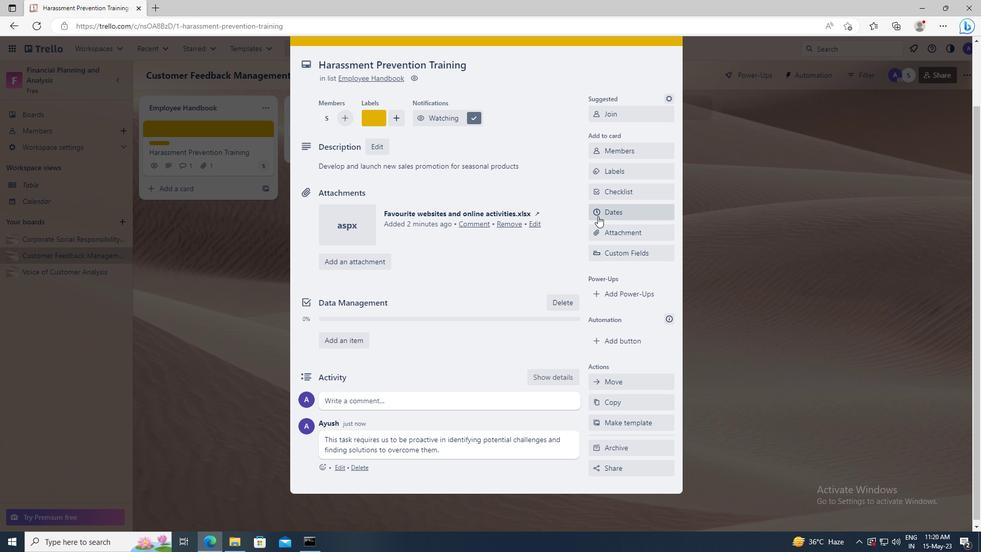 
Action: Mouse moved to (599, 258)
Screenshot: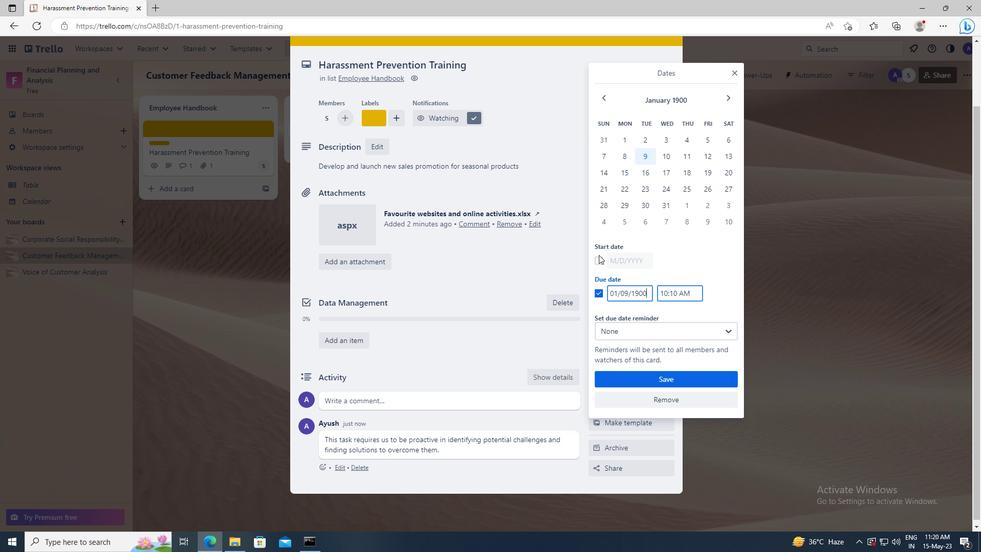 
Action: Mouse pressed left at (599, 258)
Screenshot: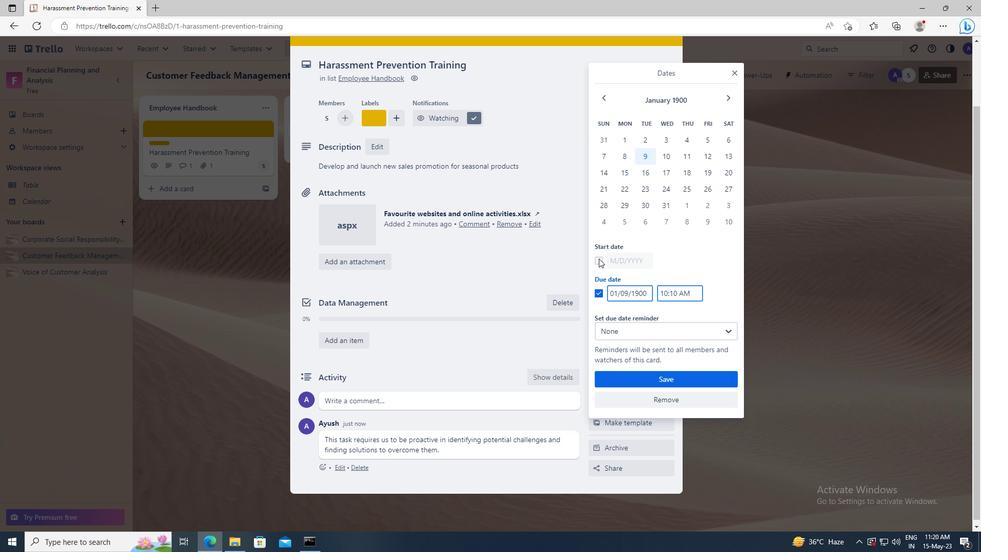 
Action: Mouse moved to (645, 261)
Screenshot: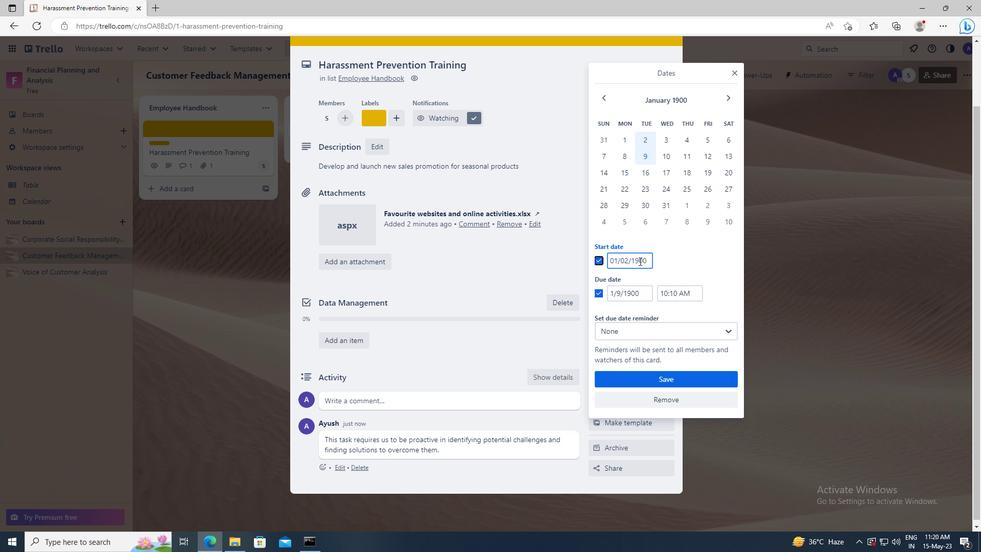 
Action: Mouse pressed left at (645, 261)
Screenshot: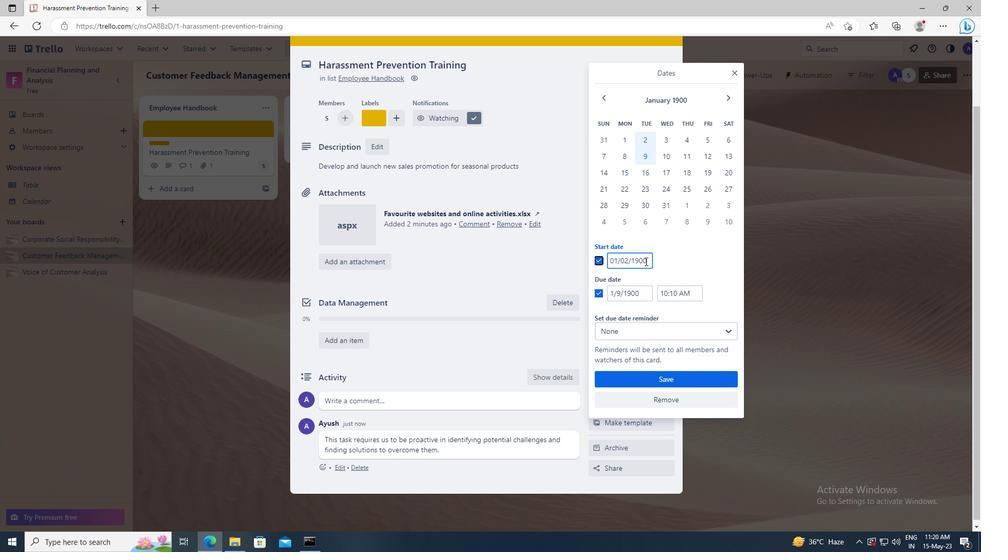 
Action: Key pressed <Key.left><Key.left><Key.left><Key.left><Key.left><Key.backspace>3
Screenshot: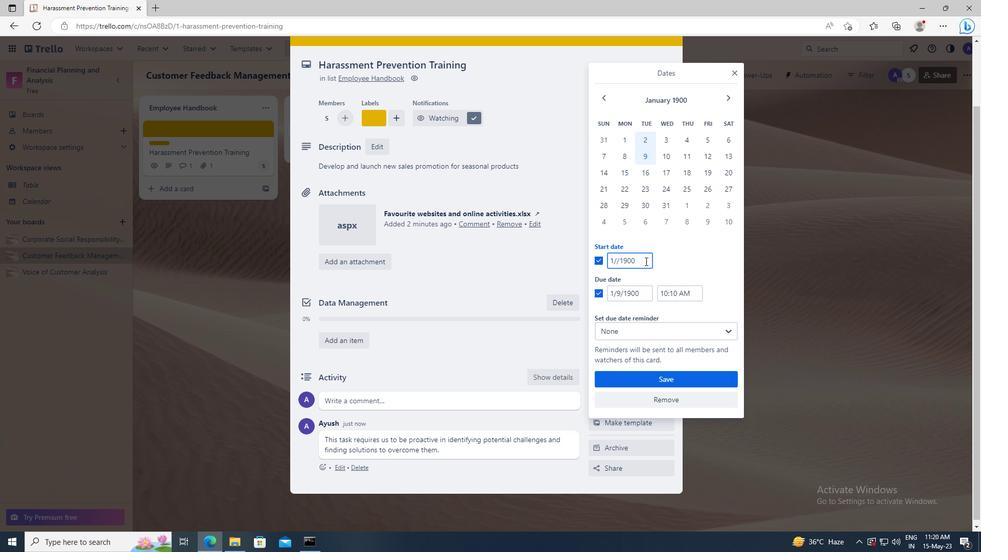 
Action: Mouse moved to (645, 292)
Screenshot: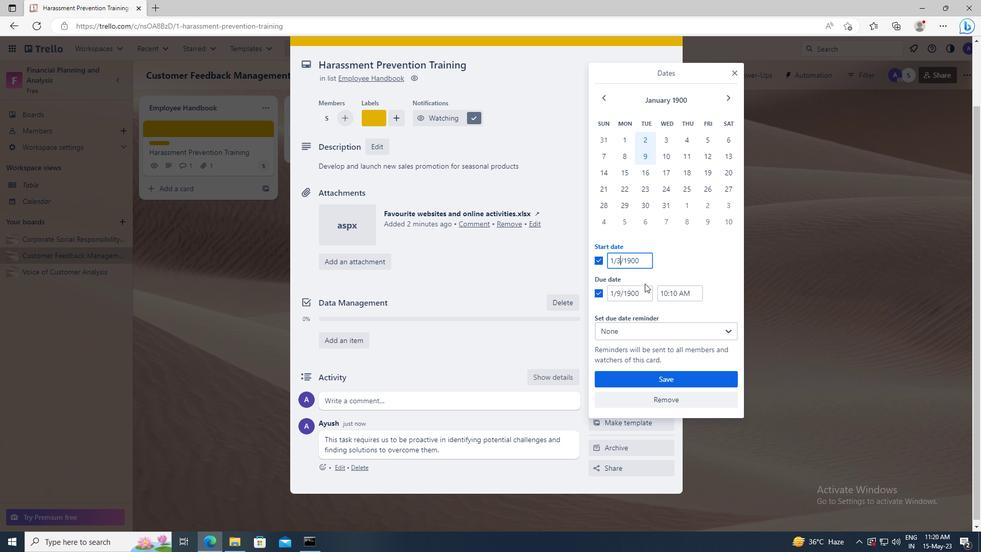 
Action: Mouse pressed left at (645, 292)
Screenshot: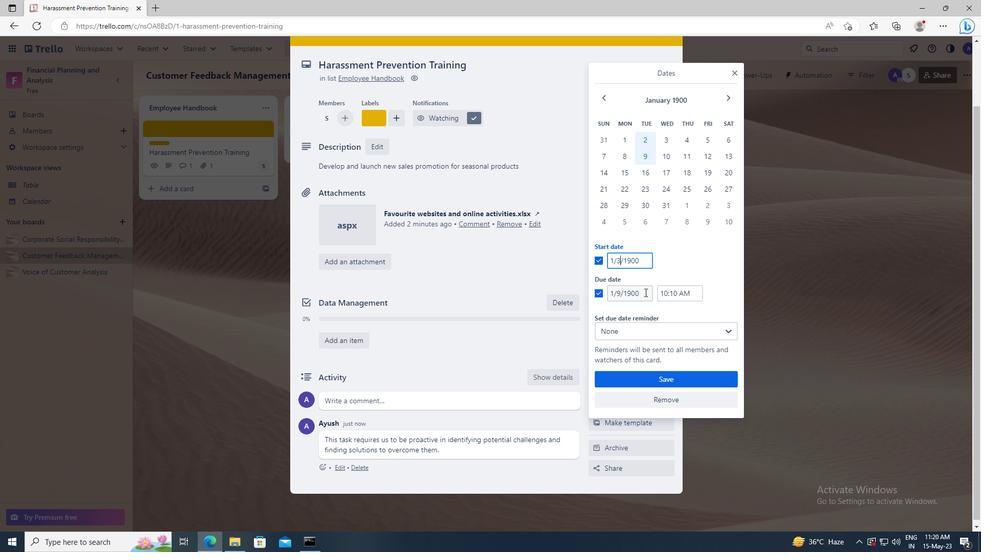 
Action: Mouse moved to (647, 292)
Screenshot: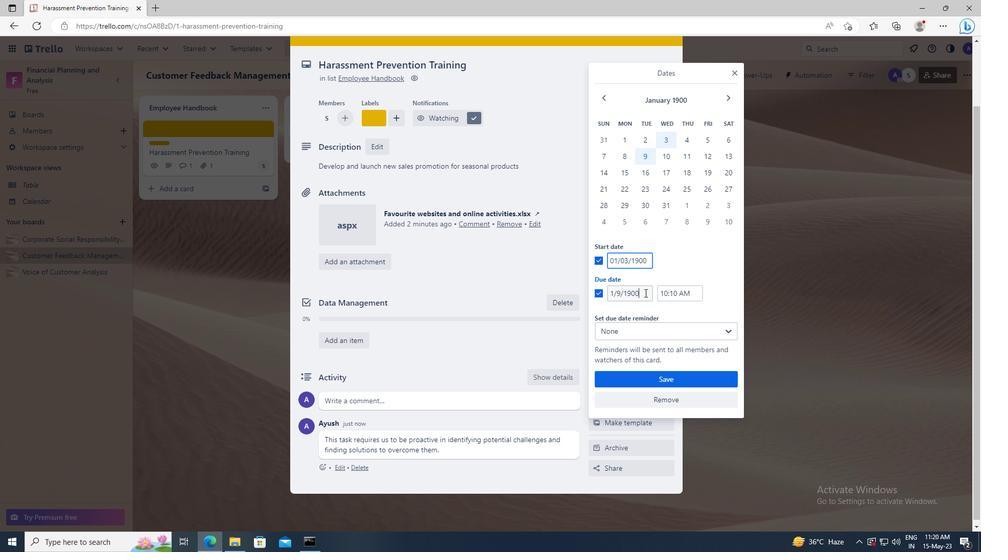 
Action: Key pressed <Key.left><Key.left><Key.left><Key.left><Key.left><Key.backspace>10
Screenshot: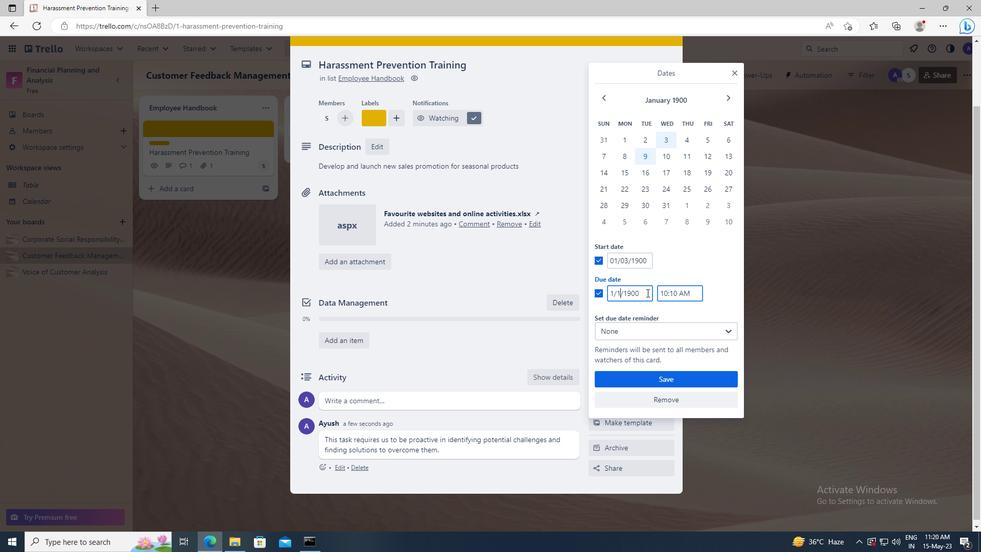 
Action: Mouse moved to (655, 376)
Screenshot: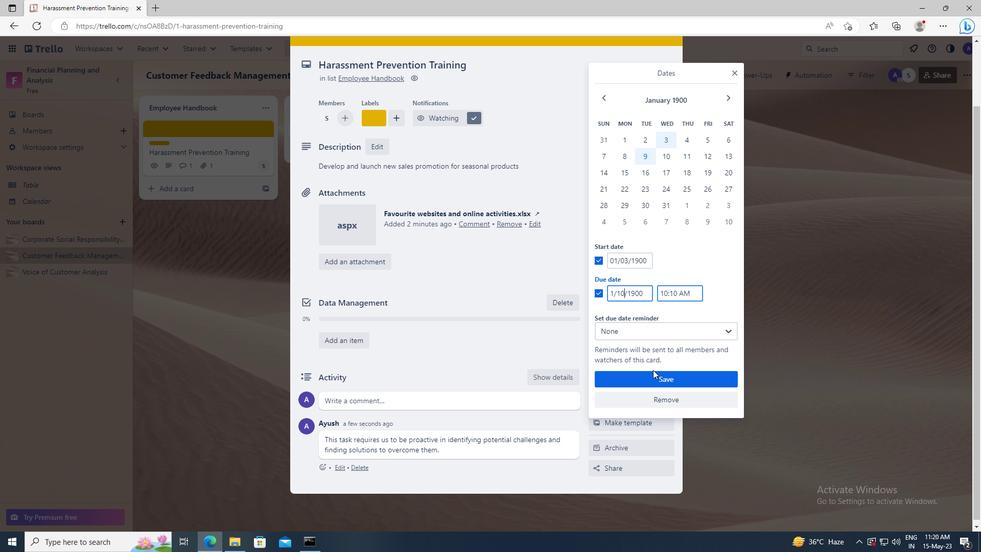 
Action: Mouse pressed left at (655, 376)
Screenshot: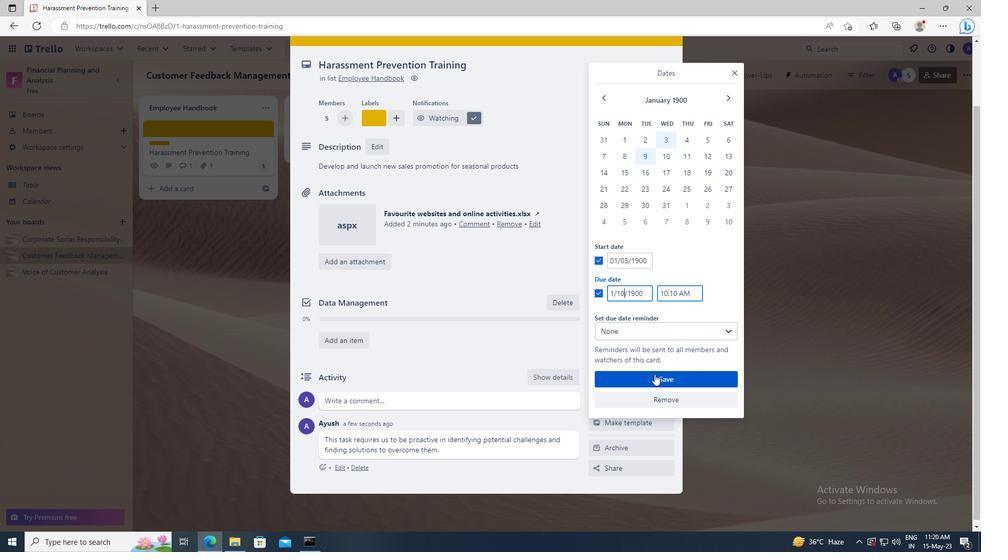 
Action: Mouse moved to (655, 376)
Screenshot: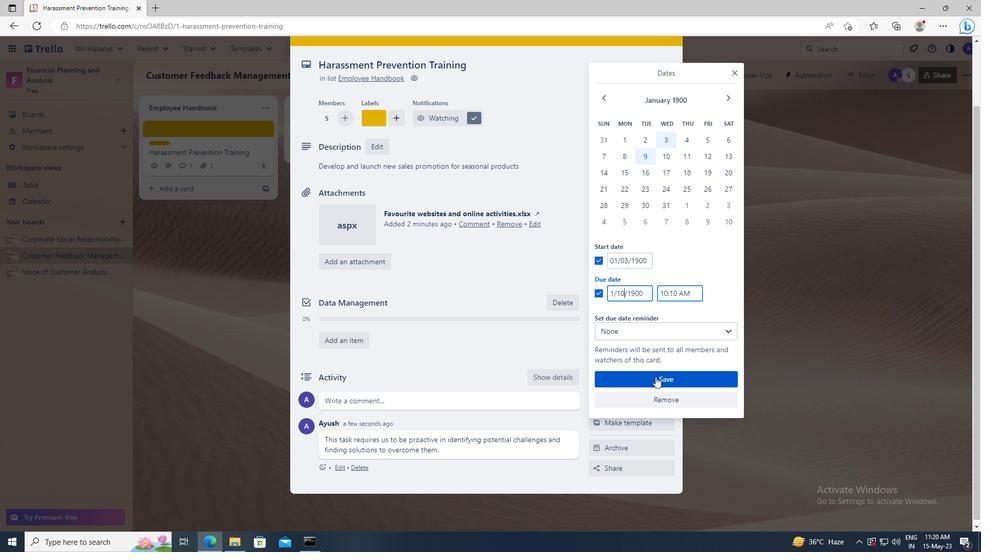 
